 Task: Look for space in Bou Tlelis, Algeria from 5th June, 2023 to 16th June, 2023 for 2 adults in price range Rs.7000 to Rs.15000. Place can be entire place with 1  bedroom having 1 bed and 1 bathroom. Property type can be house, flat, hotel. Booking option can be shelf check-in. Required host language is .
Action: Mouse moved to (397, 70)
Screenshot: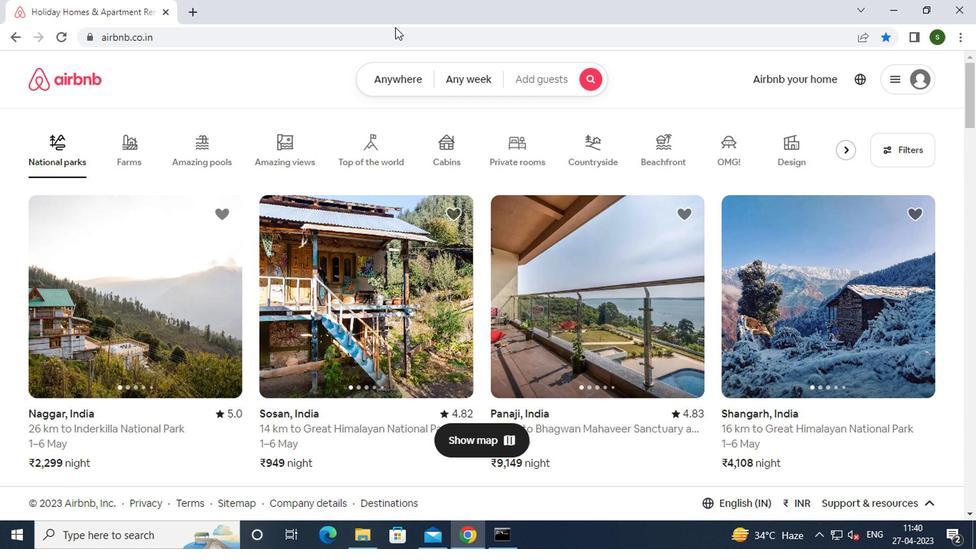 
Action: Mouse pressed left at (397, 70)
Screenshot: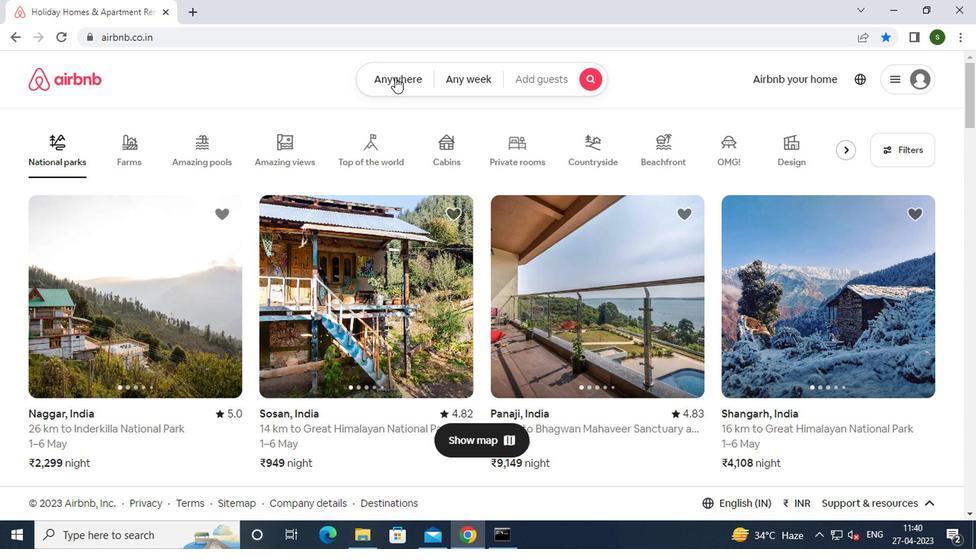 
Action: Mouse moved to (361, 122)
Screenshot: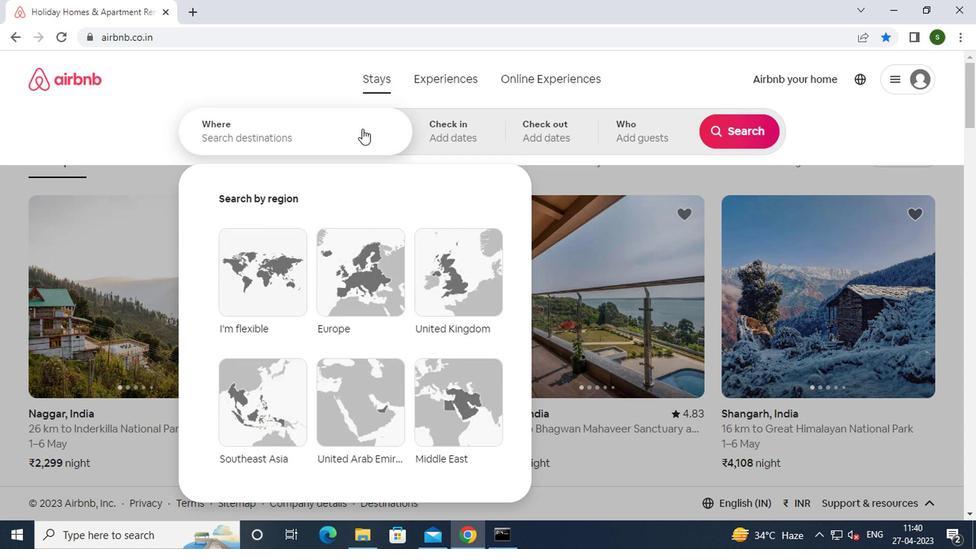 
Action: Mouse pressed left at (361, 122)
Screenshot: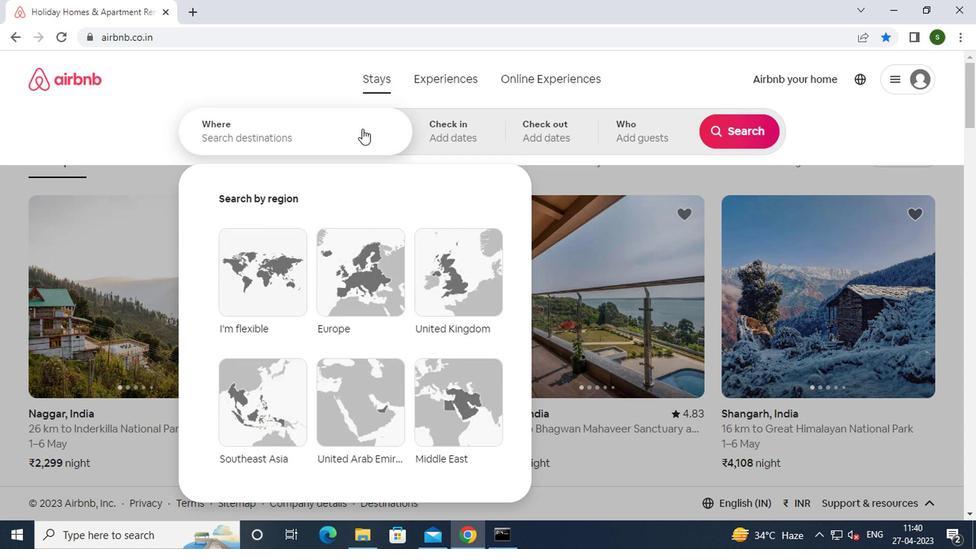 
Action: Key pressed <Key.caps_lock>b<Key.caps_lock>ou<Key.space><Key.caps_lock>t<Key.caps_lock>lelis,<Key.space><Key.caps_lock>a<Key.caps_lock>lgeria<Key.enter>
Screenshot: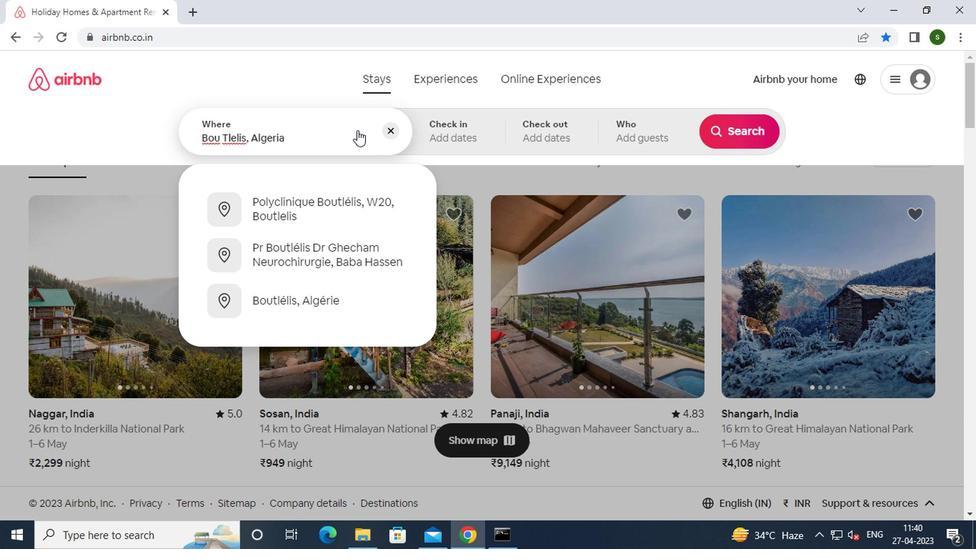 
Action: Mouse moved to (721, 242)
Screenshot: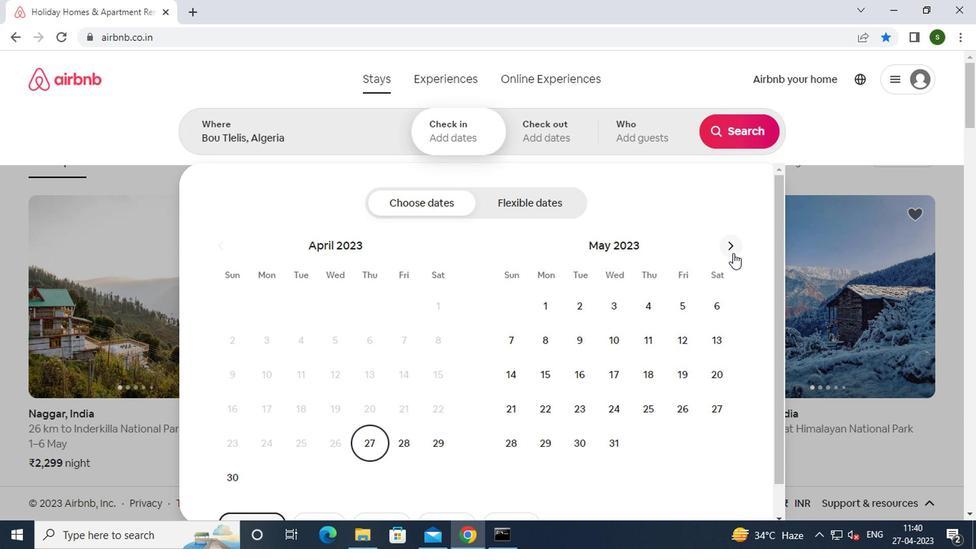 
Action: Mouse pressed left at (721, 242)
Screenshot: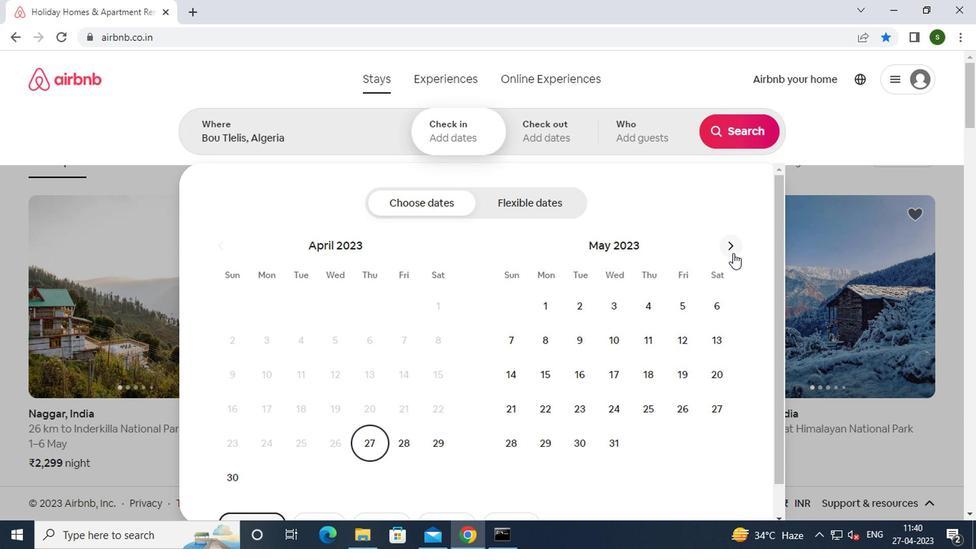 
Action: Mouse moved to (549, 336)
Screenshot: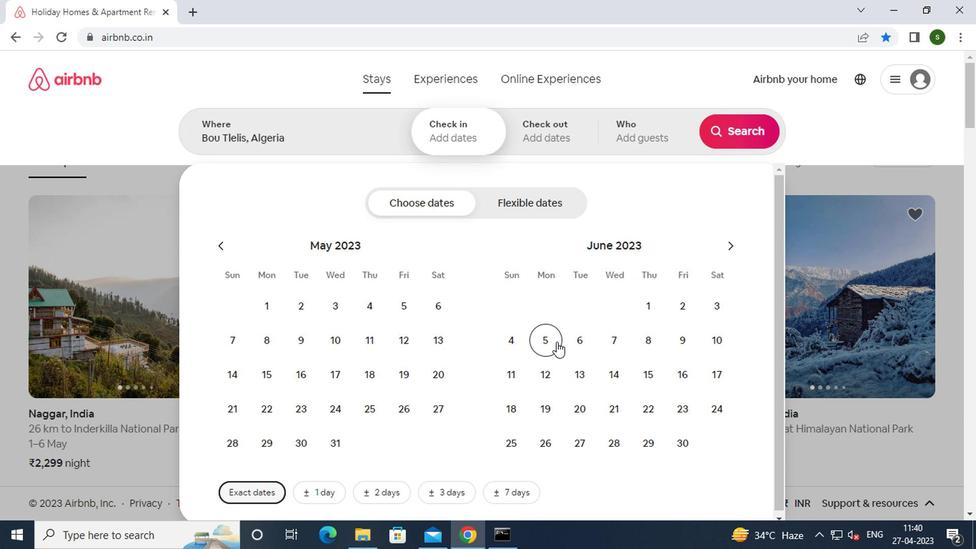 
Action: Mouse pressed left at (549, 336)
Screenshot: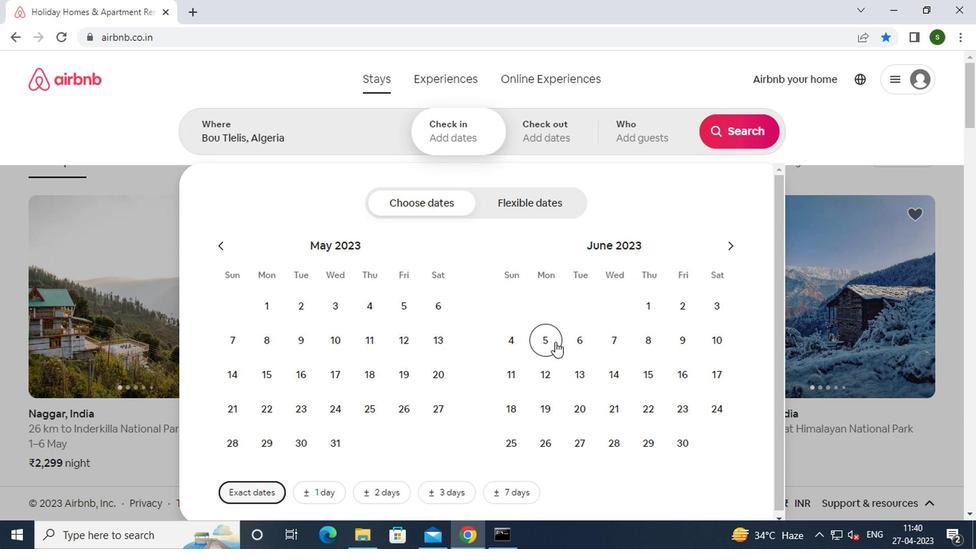 
Action: Mouse moved to (664, 364)
Screenshot: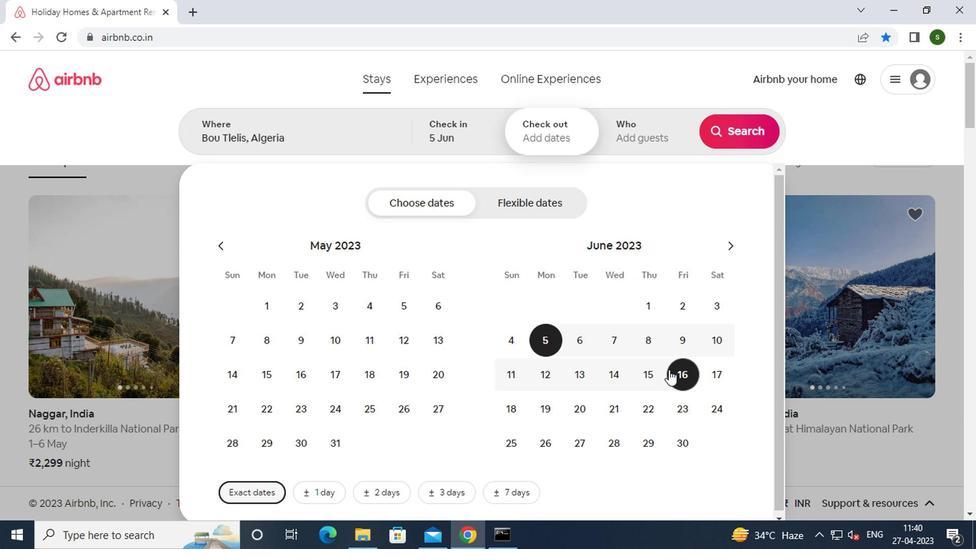 
Action: Mouse pressed left at (664, 364)
Screenshot: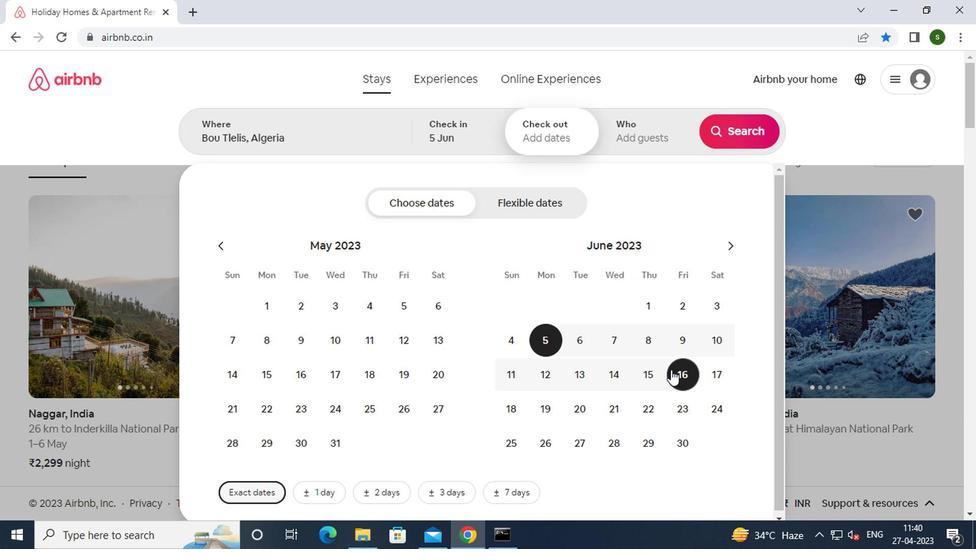 
Action: Mouse moved to (631, 111)
Screenshot: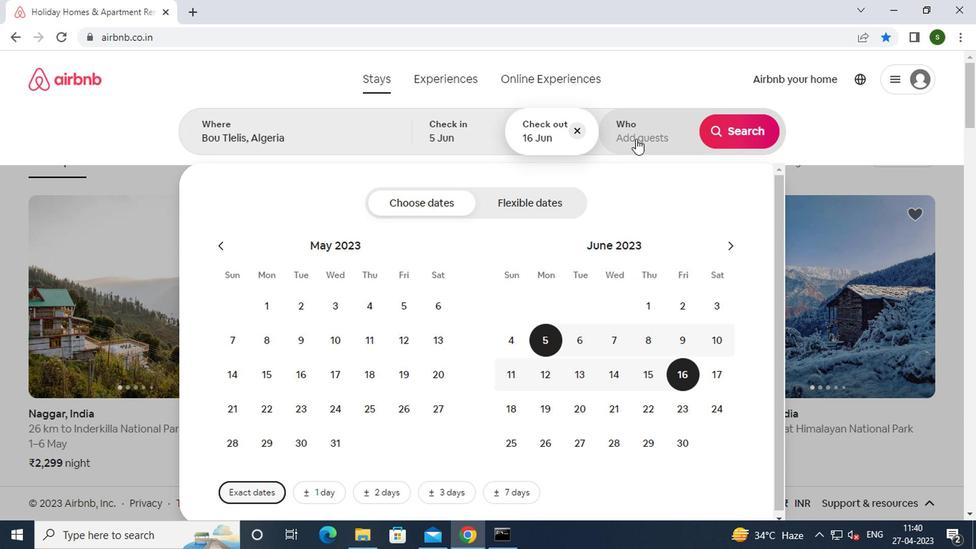
Action: Mouse pressed left at (631, 111)
Screenshot: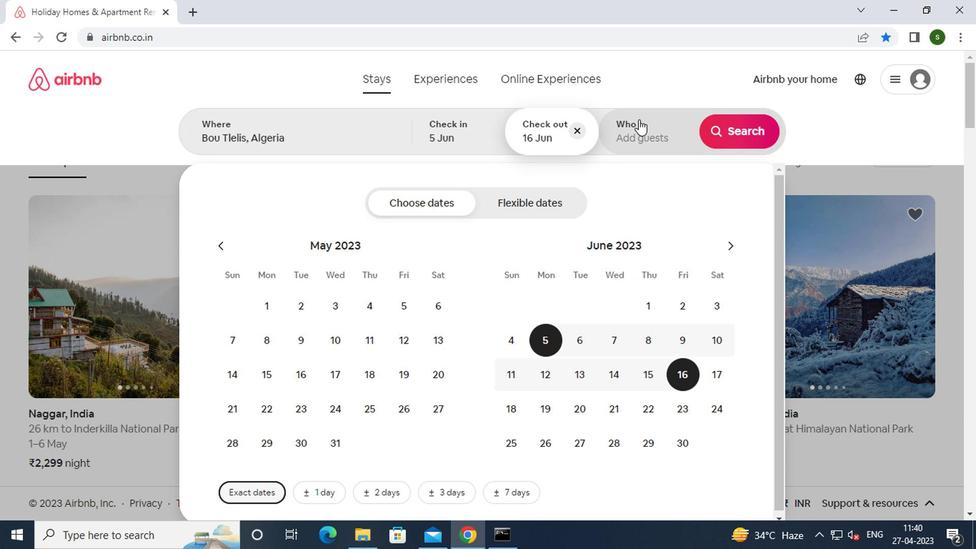
Action: Mouse moved to (729, 200)
Screenshot: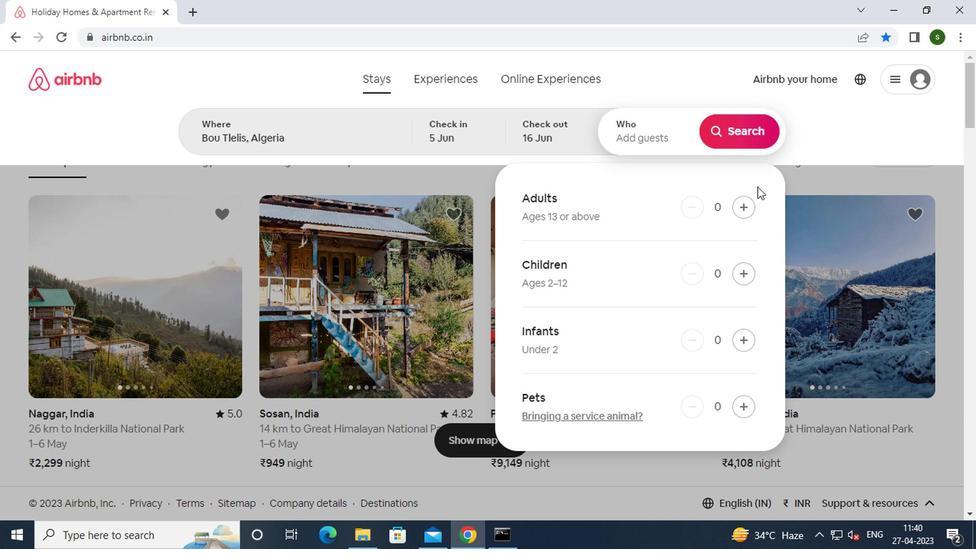 
Action: Mouse pressed left at (729, 200)
Screenshot: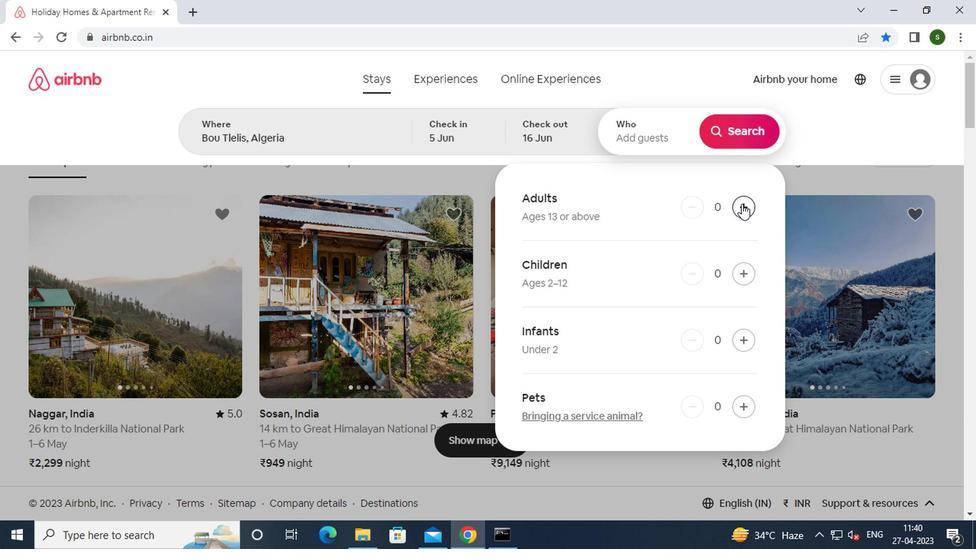 
Action: Mouse pressed left at (729, 200)
Screenshot: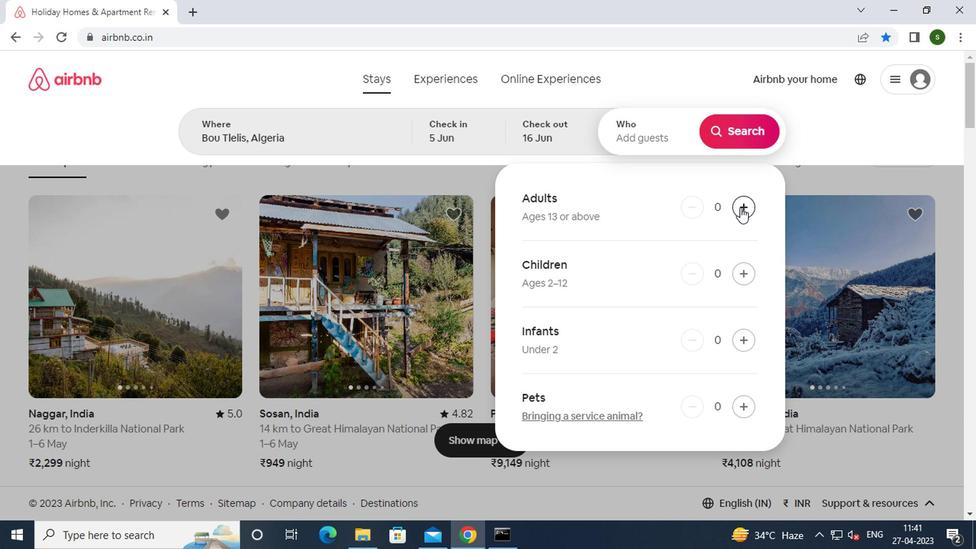
Action: Mouse moved to (721, 135)
Screenshot: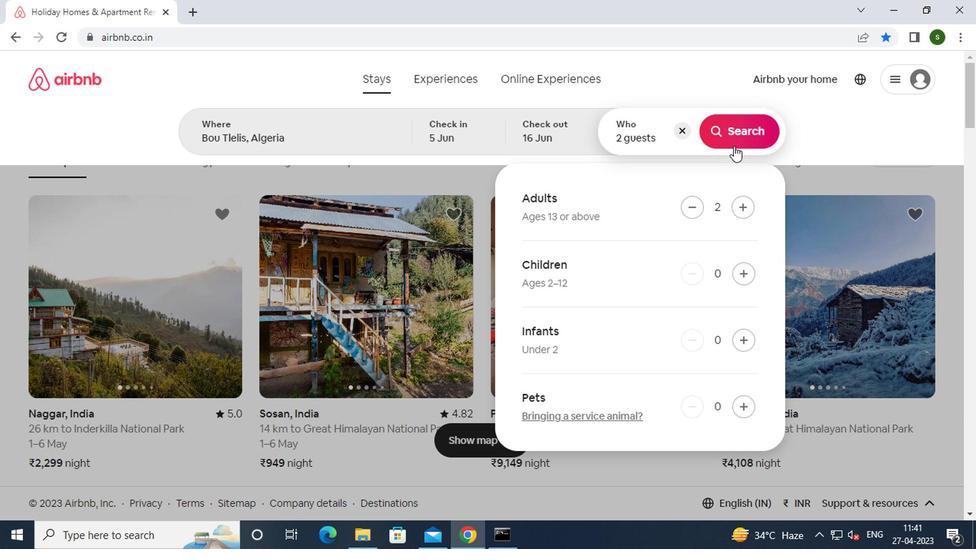 
Action: Mouse pressed left at (721, 135)
Screenshot: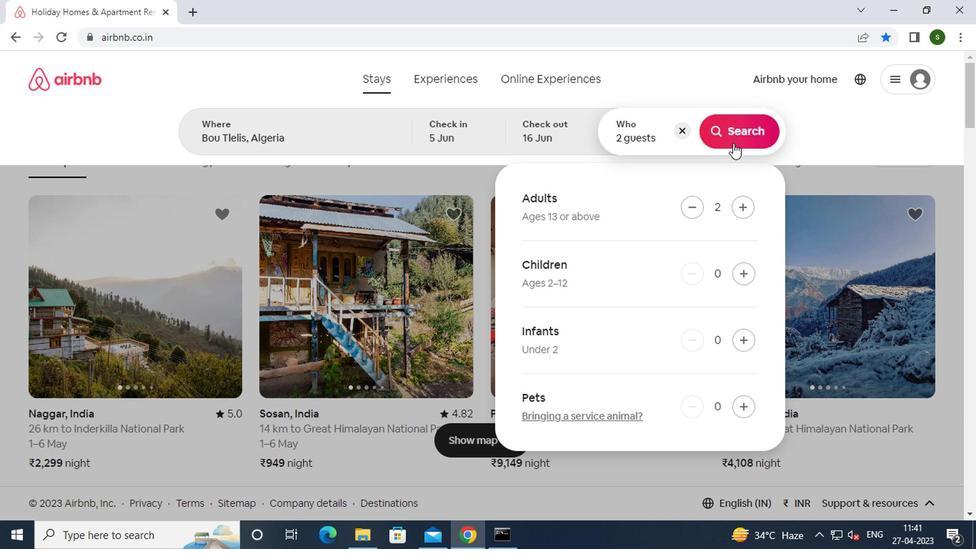 
Action: Mouse moved to (910, 128)
Screenshot: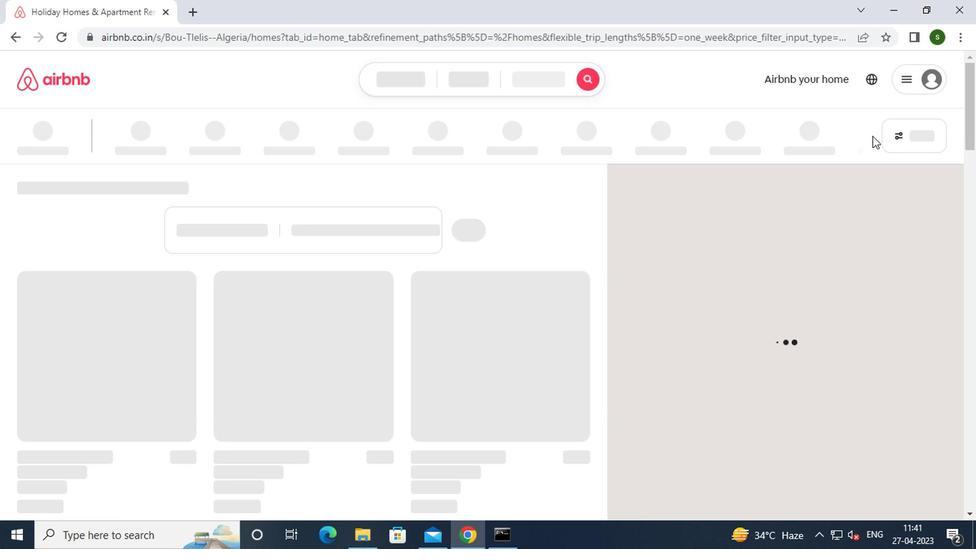 
Action: Mouse pressed left at (910, 128)
Screenshot: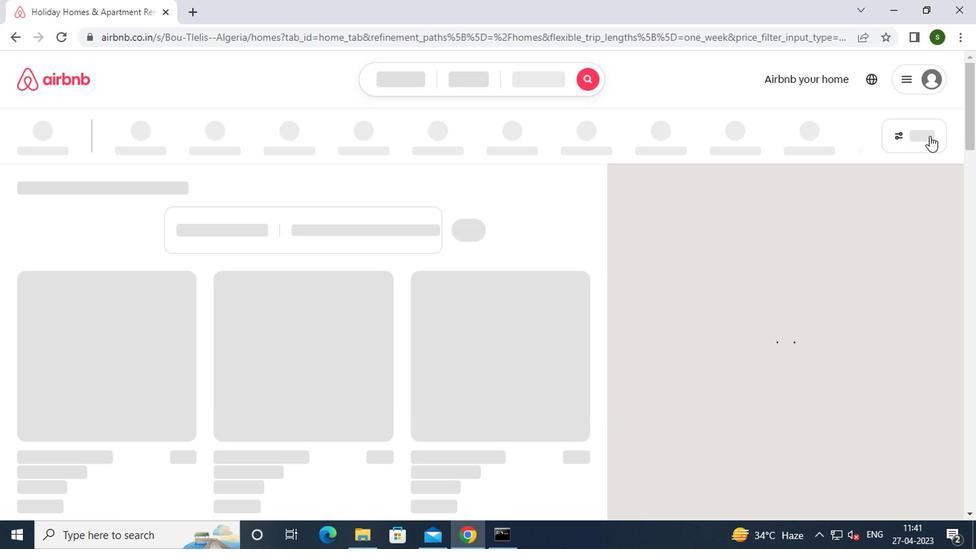
Action: Mouse moved to (896, 131)
Screenshot: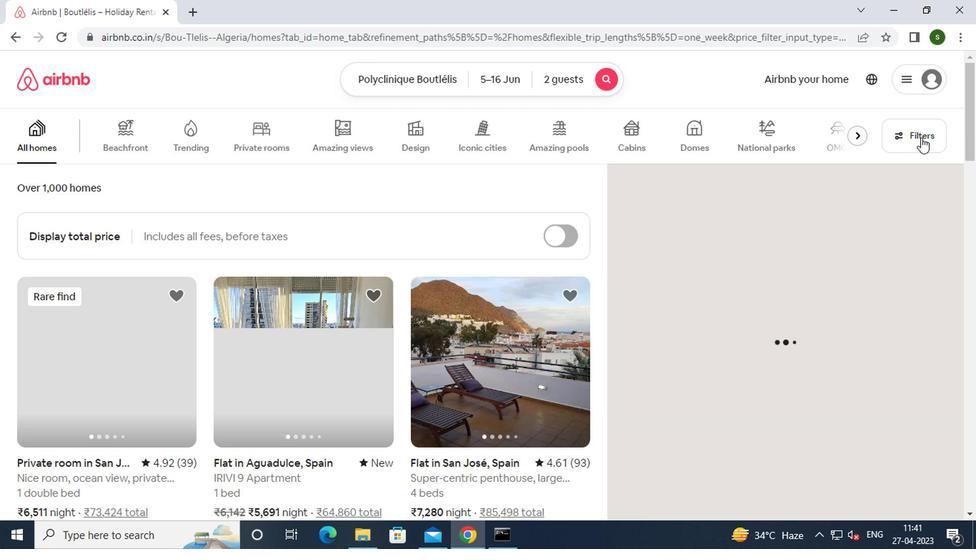 
Action: Mouse pressed left at (896, 131)
Screenshot: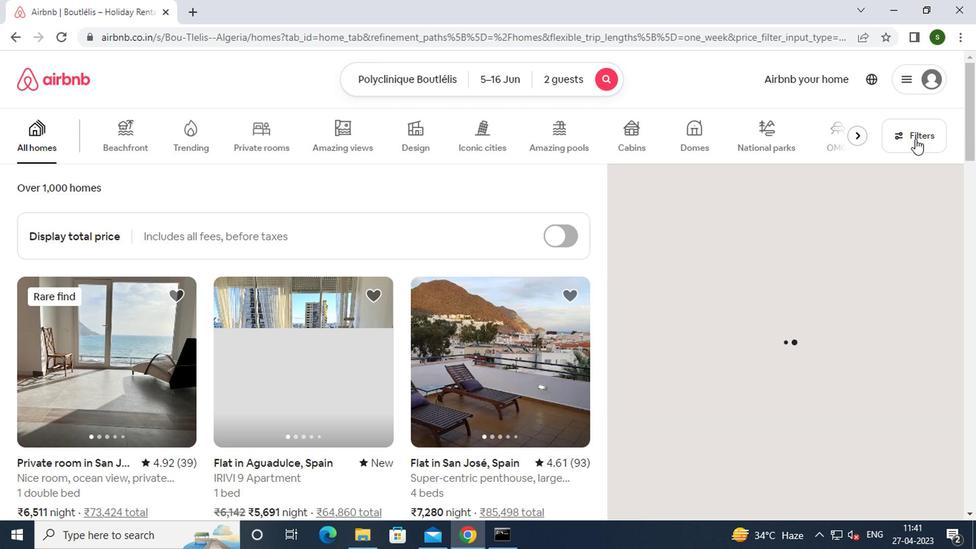 
Action: Mouse moved to (391, 312)
Screenshot: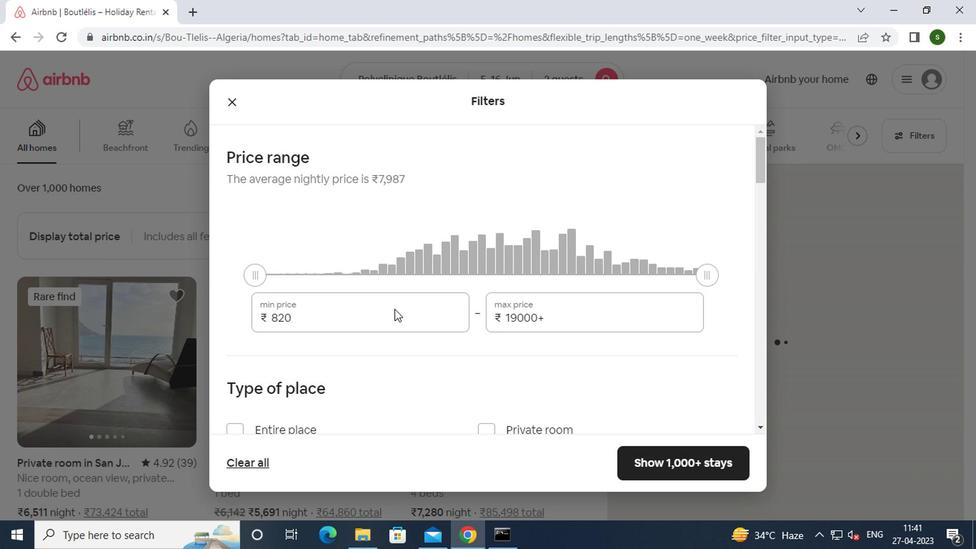 
Action: Mouse pressed left at (391, 312)
Screenshot: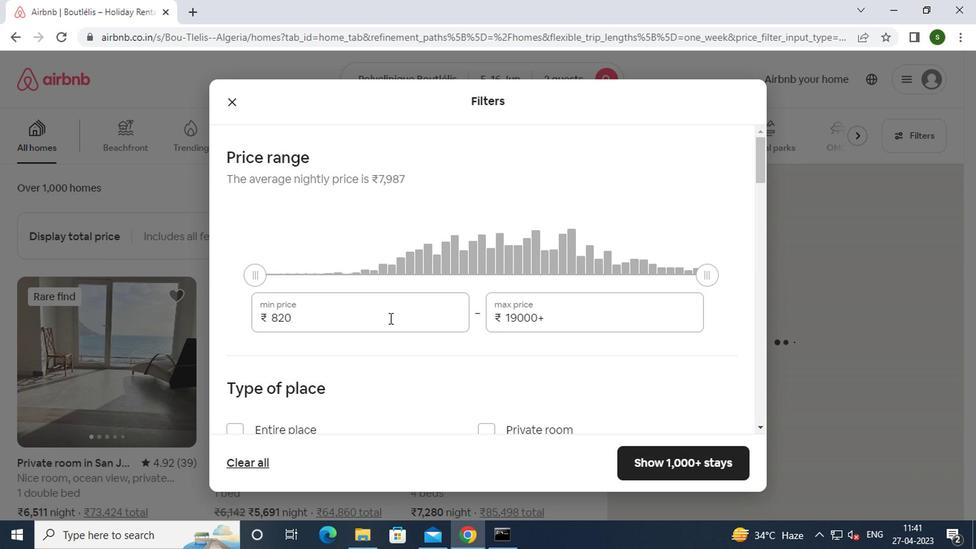 
Action: Key pressed <Key.backspace><Key.backspace><Key.backspace><Key.backspace><Key.backspace><Key.backspace><Key.backspace><Key.backspace><Key.backspace>7000
Screenshot: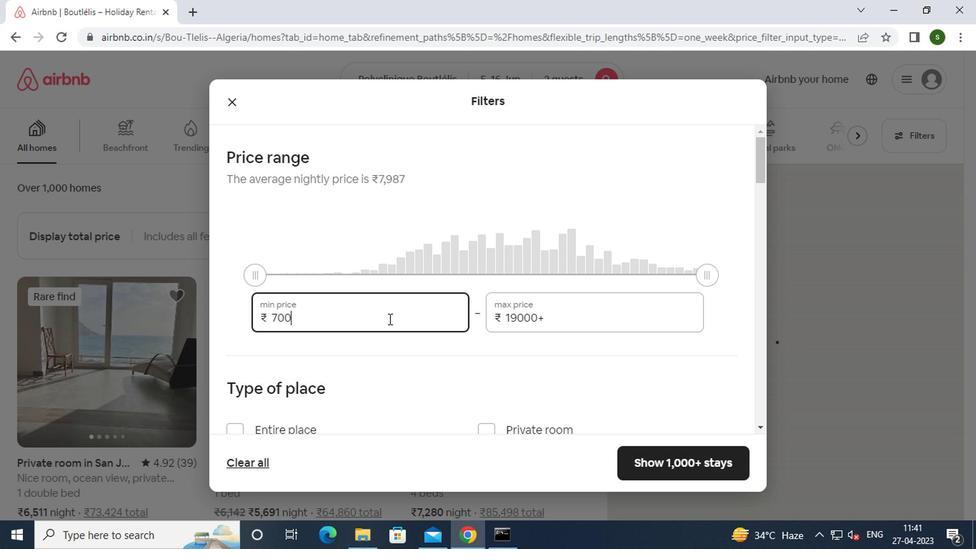 
Action: Mouse moved to (562, 314)
Screenshot: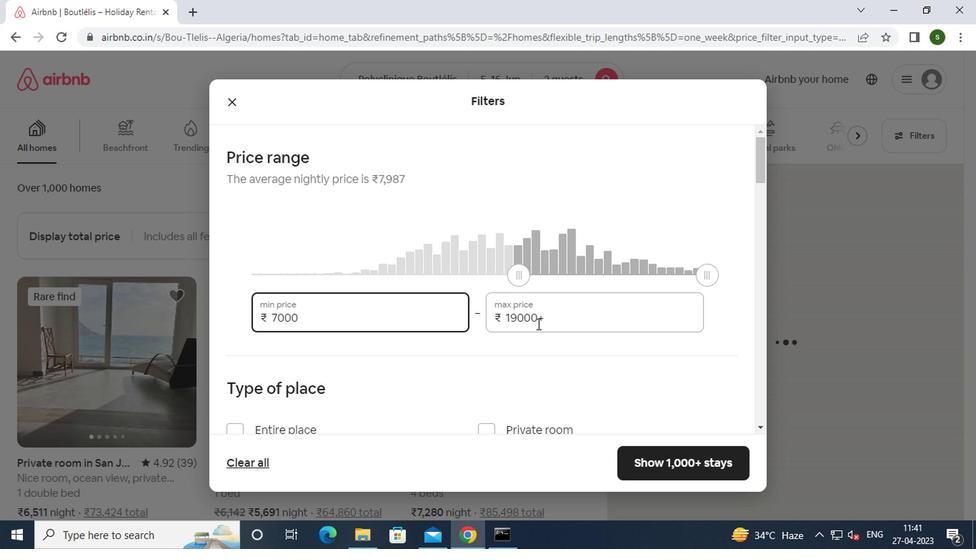 
Action: Mouse pressed left at (562, 314)
Screenshot: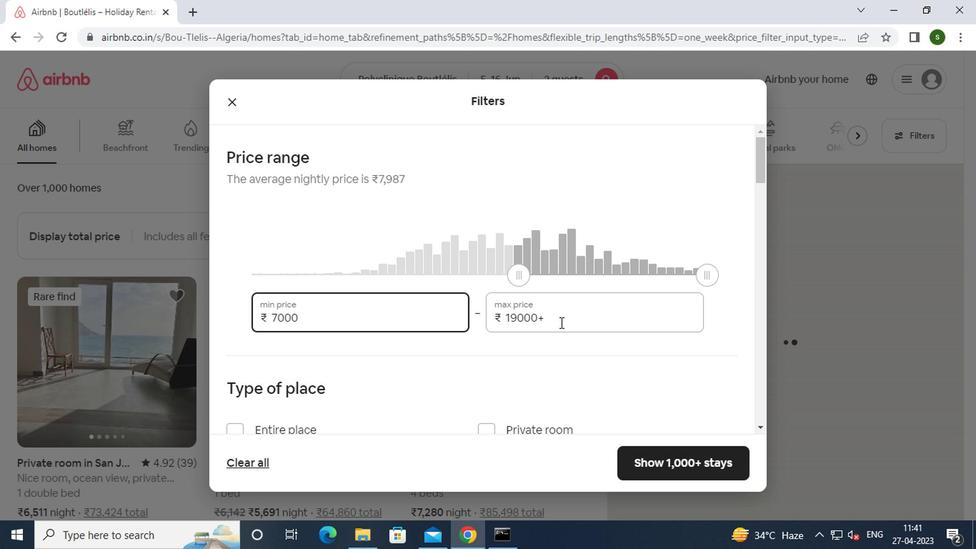 
Action: Key pressed <Key.backspace><Key.backspace><Key.backspace><Key.backspace><Key.backspace><Key.backspace><Key.backspace><Key.backspace><Key.backspace><Key.backspace><Key.backspace><Key.backspace>15000
Screenshot: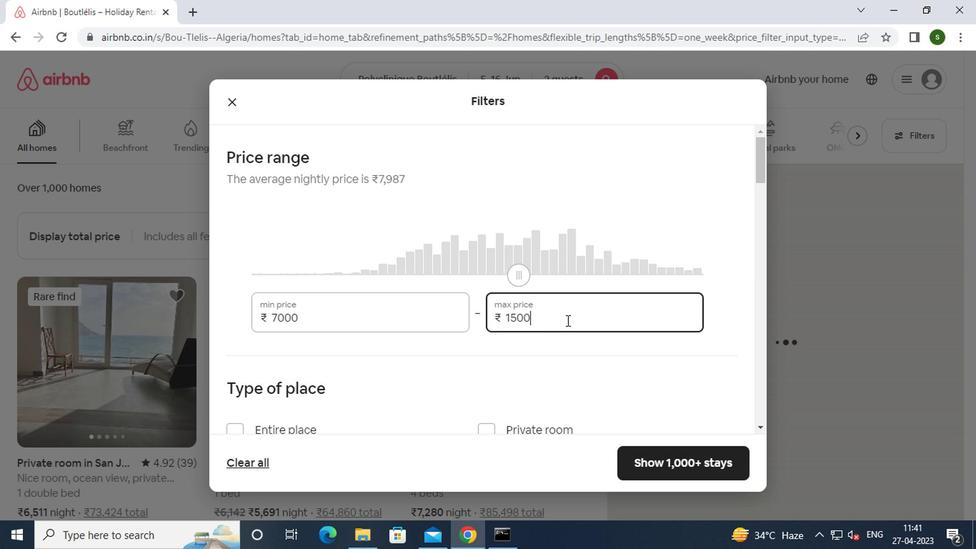 
Action: Mouse moved to (530, 298)
Screenshot: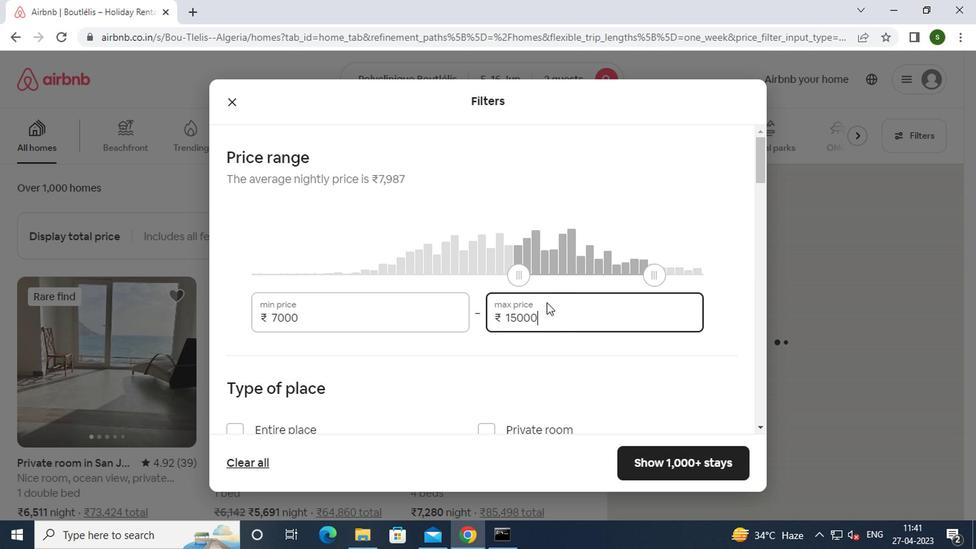 
Action: Mouse scrolled (530, 298) with delta (0, 0)
Screenshot: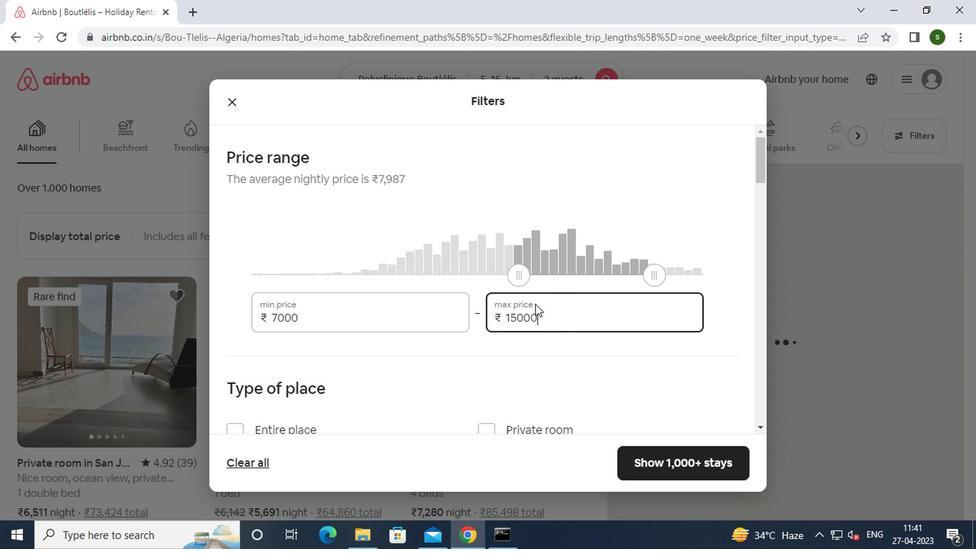 
Action: Mouse scrolled (530, 298) with delta (0, 0)
Screenshot: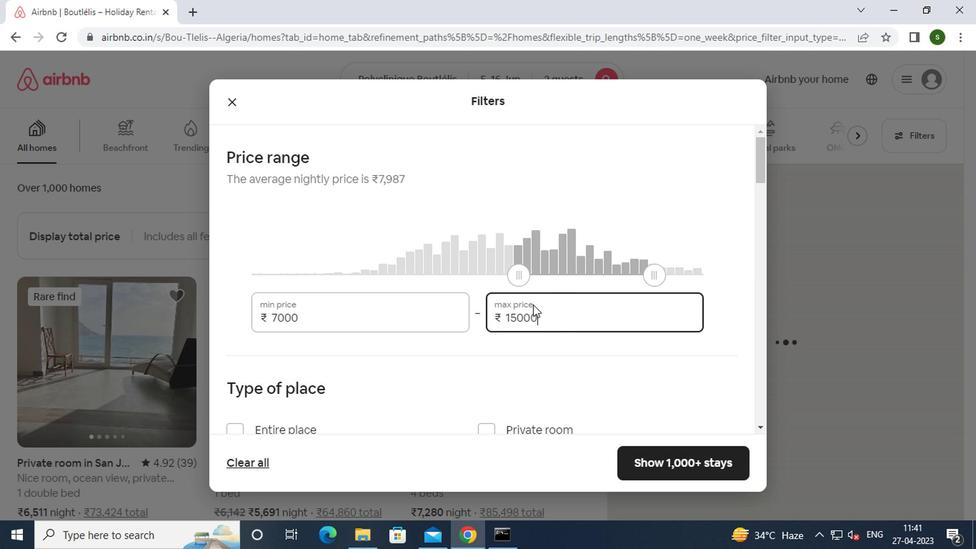 
Action: Mouse moved to (308, 295)
Screenshot: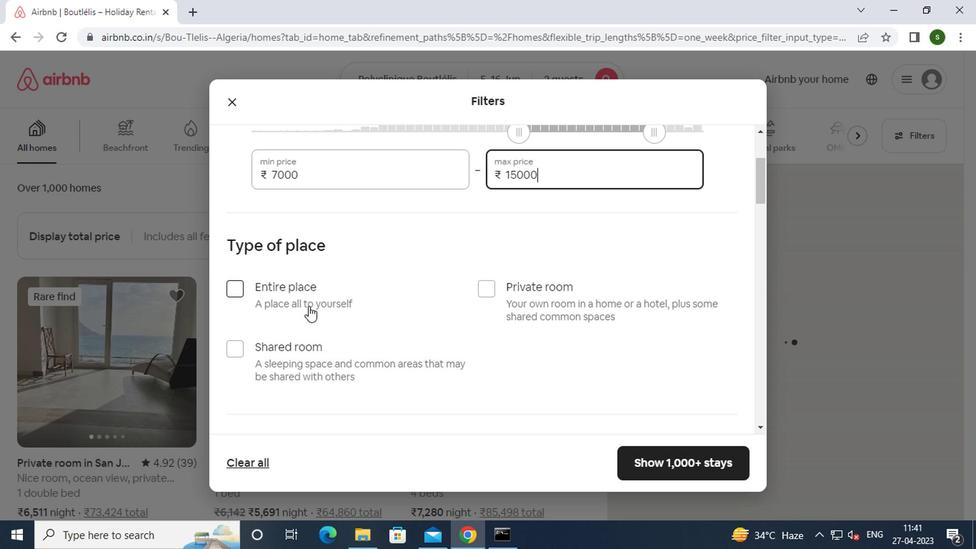 
Action: Mouse pressed left at (308, 295)
Screenshot: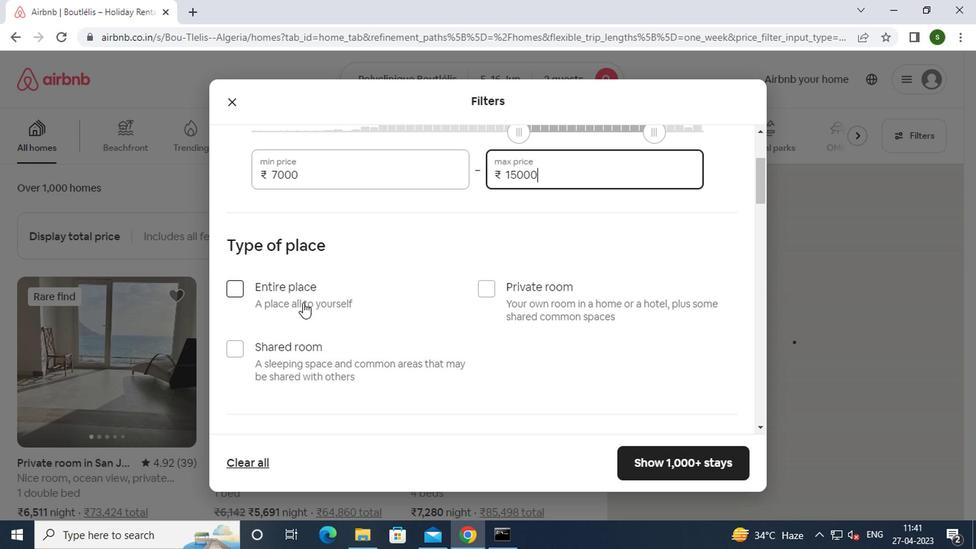 
Action: Mouse moved to (373, 276)
Screenshot: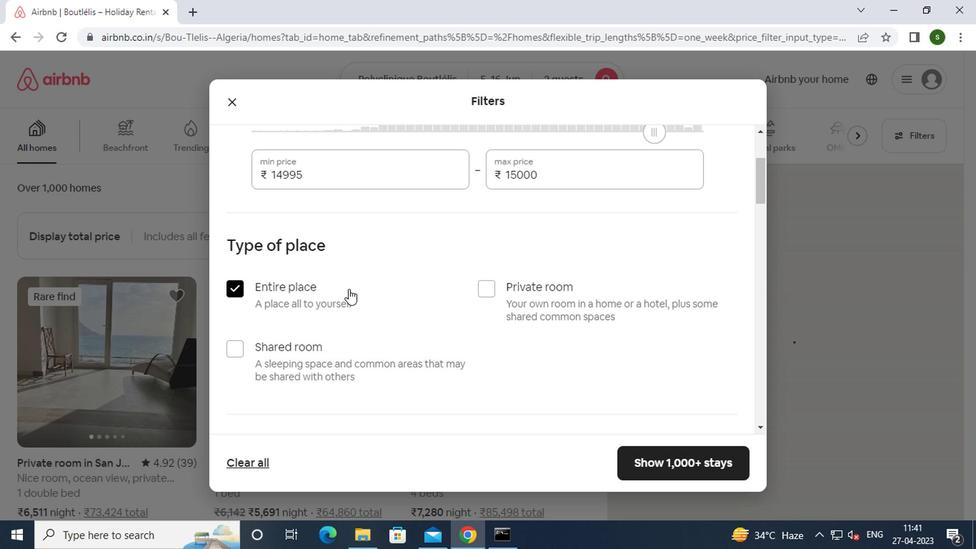 
Action: Mouse scrolled (373, 275) with delta (0, 0)
Screenshot: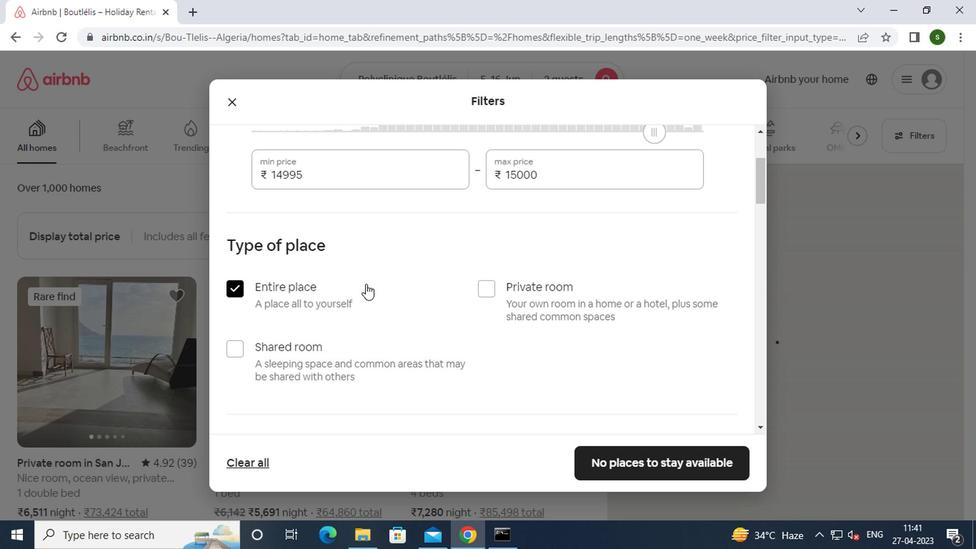 
Action: Mouse scrolled (373, 275) with delta (0, 0)
Screenshot: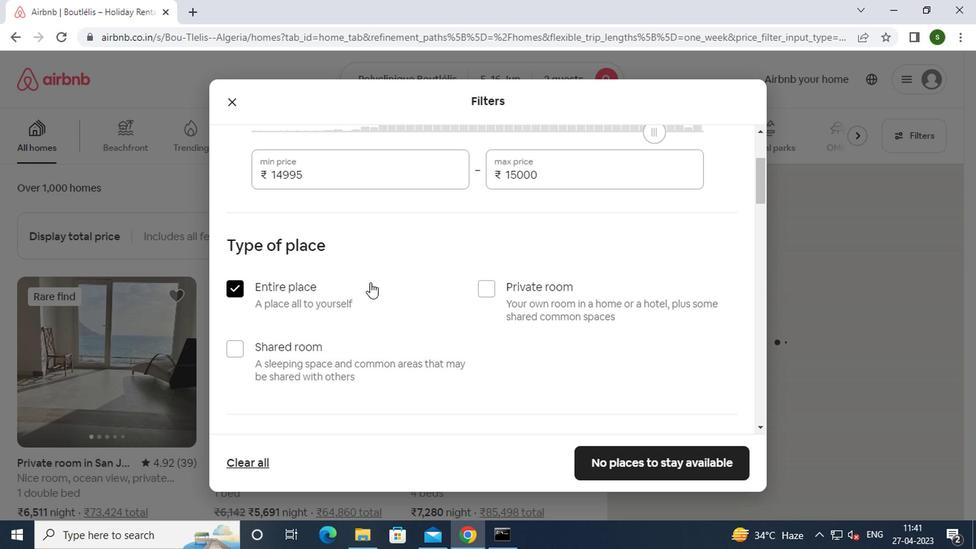
Action: Mouse scrolled (373, 275) with delta (0, 0)
Screenshot: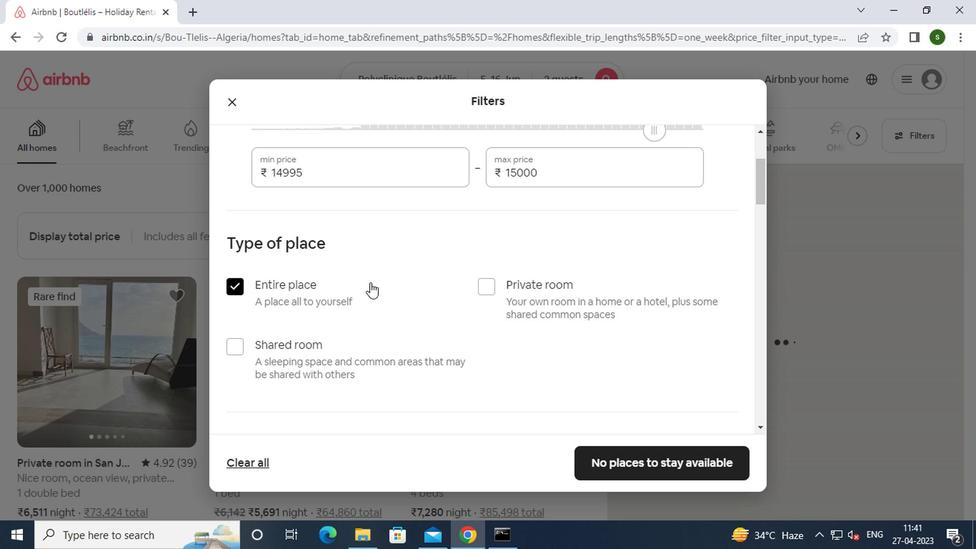 
Action: Mouse scrolled (373, 275) with delta (0, 0)
Screenshot: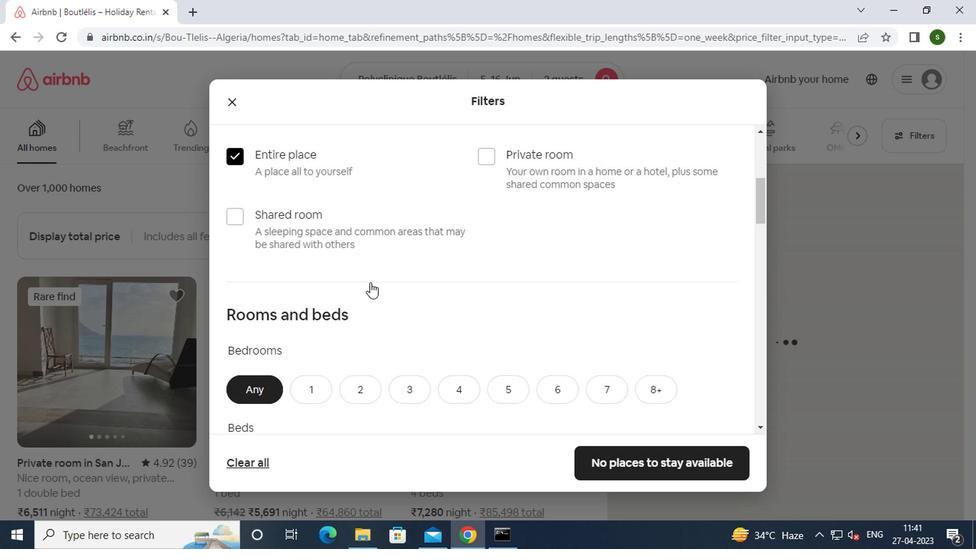 
Action: Mouse moved to (331, 227)
Screenshot: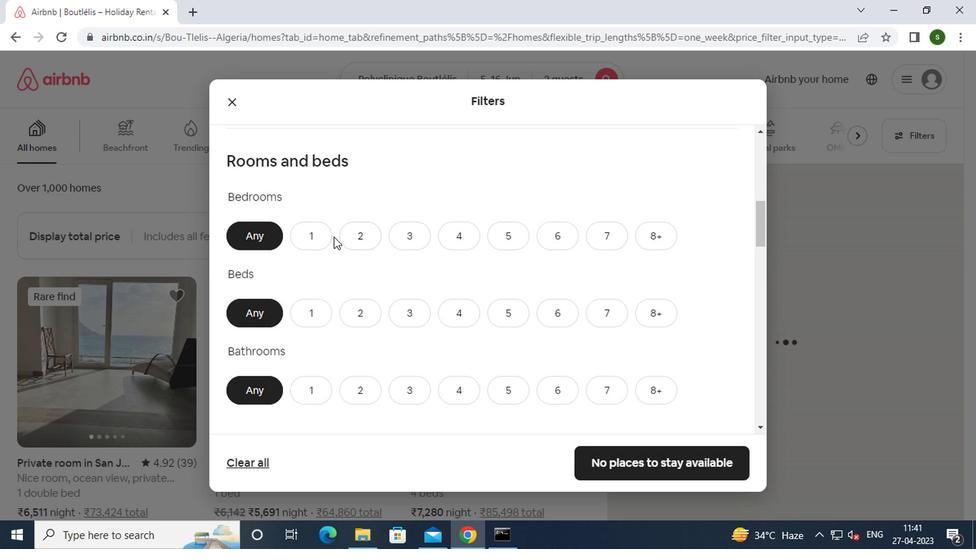 
Action: Mouse pressed left at (331, 227)
Screenshot: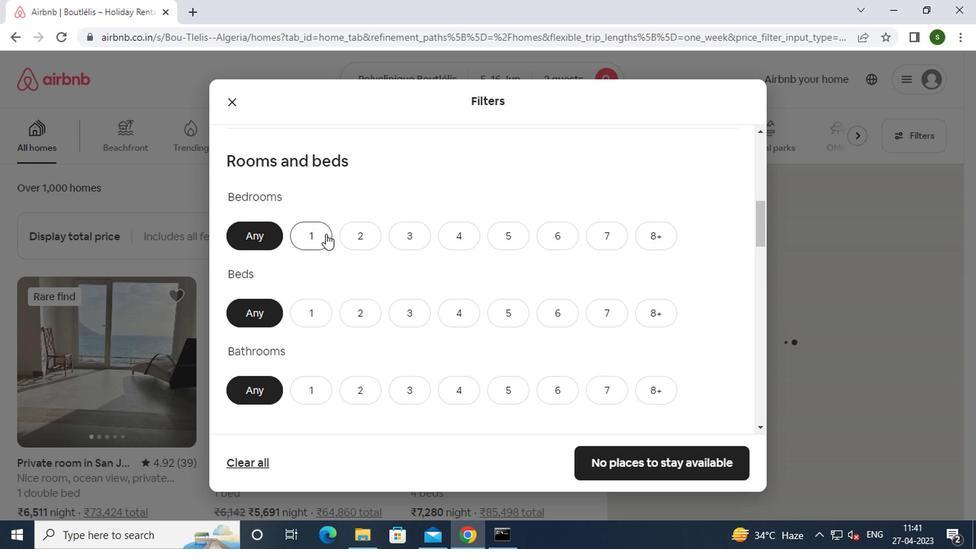 
Action: Mouse moved to (320, 305)
Screenshot: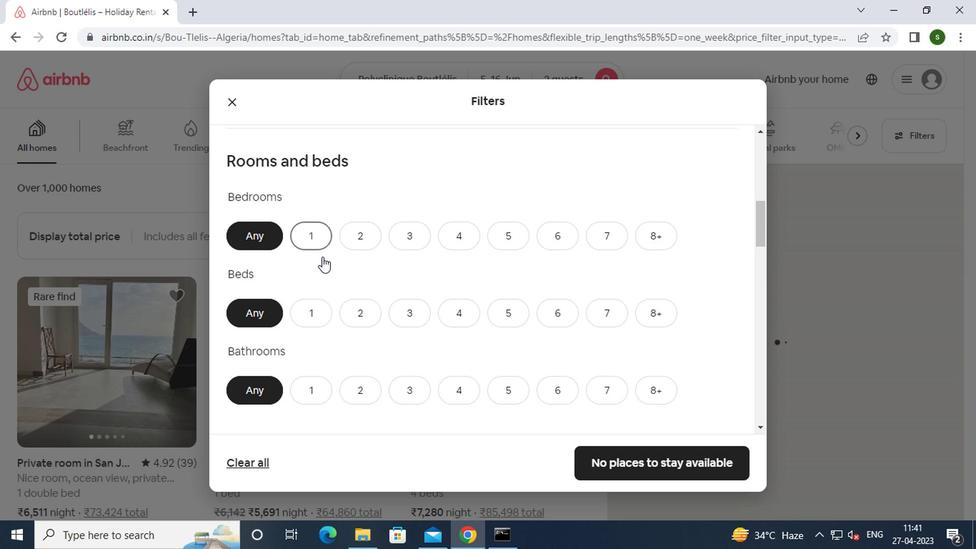 
Action: Mouse pressed left at (320, 305)
Screenshot: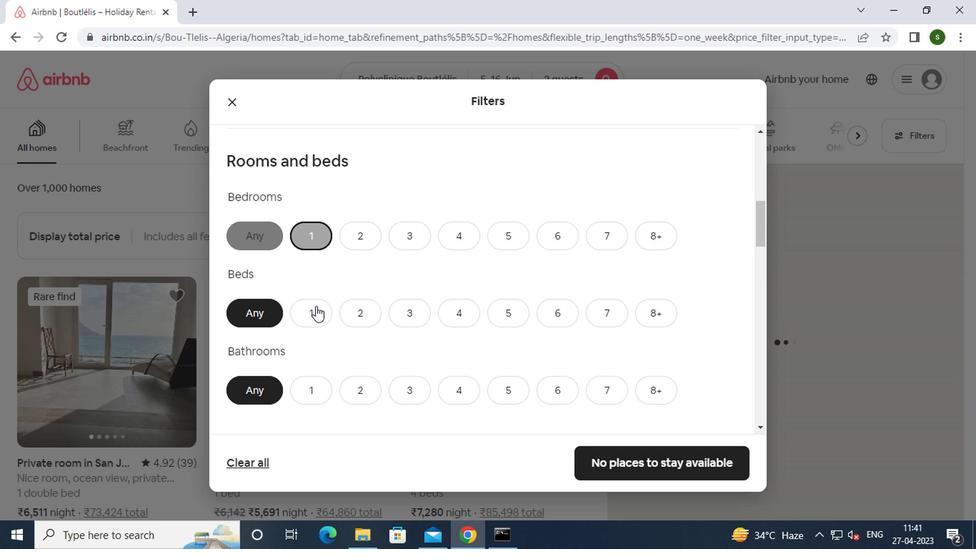 
Action: Mouse moved to (328, 388)
Screenshot: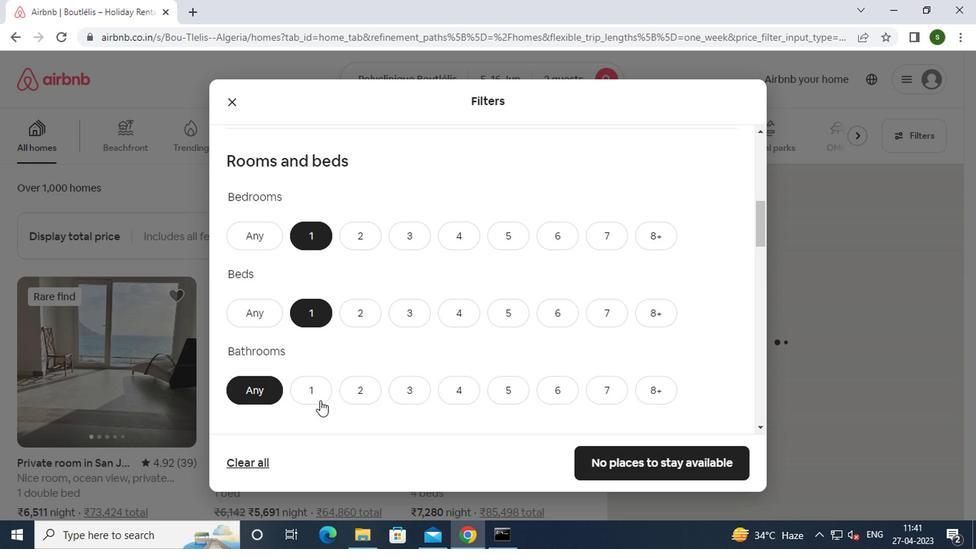 
Action: Mouse pressed left at (328, 388)
Screenshot: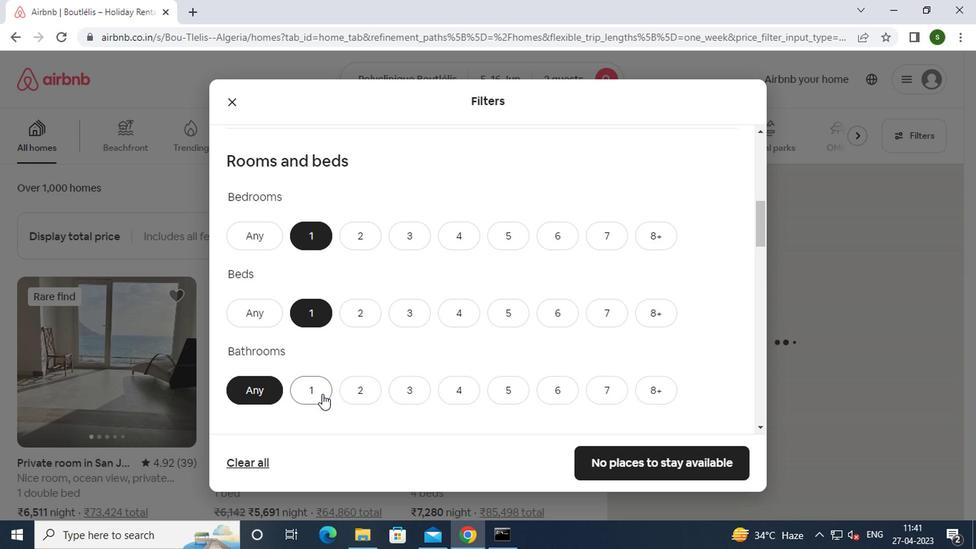 
Action: Mouse moved to (376, 326)
Screenshot: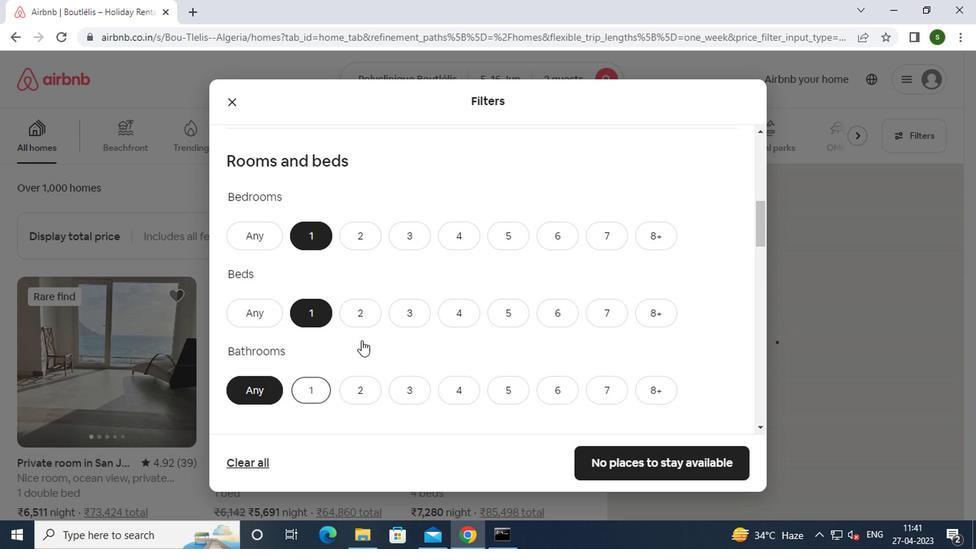 
Action: Mouse scrolled (376, 325) with delta (0, -1)
Screenshot: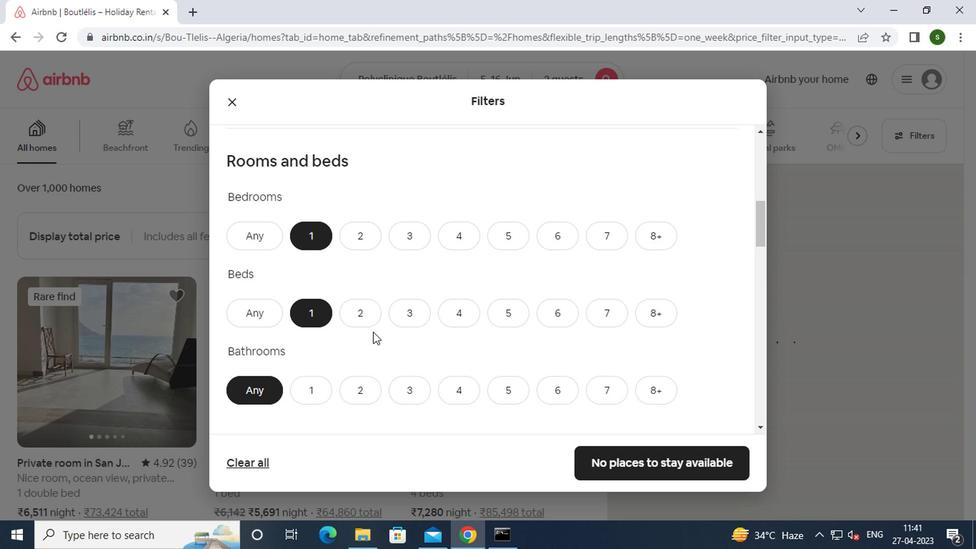 
Action: Mouse scrolled (376, 325) with delta (0, -1)
Screenshot: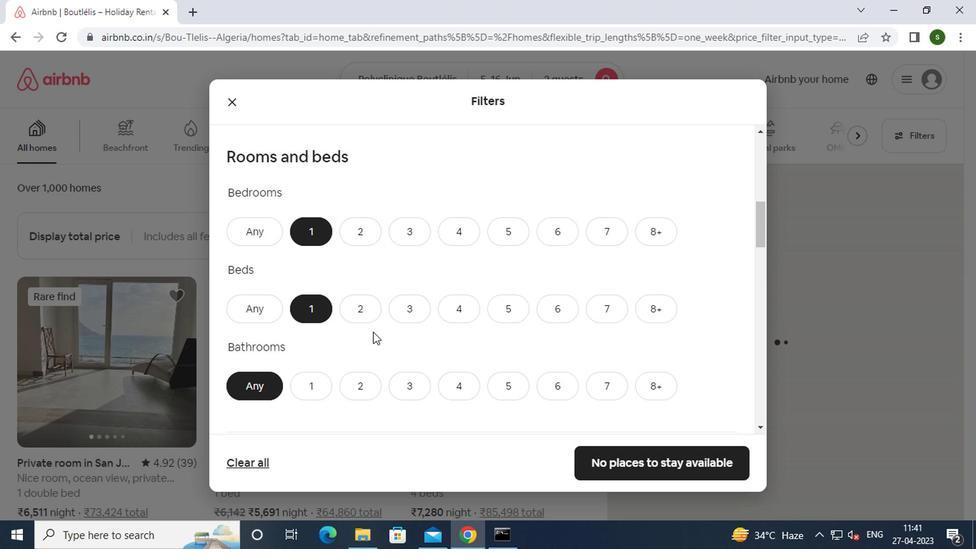 
Action: Mouse scrolled (376, 325) with delta (0, -1)
Screenshot: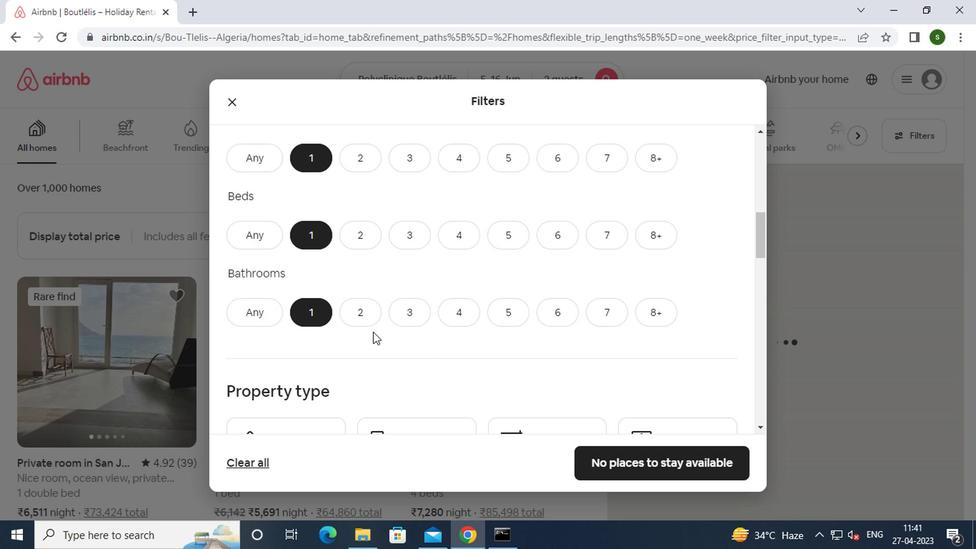 
Action: Mouse moved to (309, 343)
Screenshot: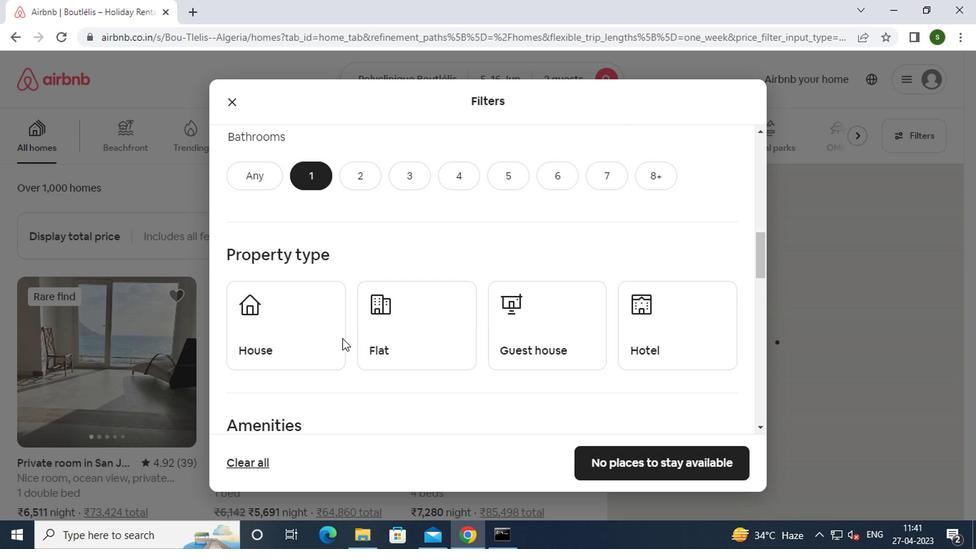 
Action: Mouse pressed left at (309, 343)
Screenshot: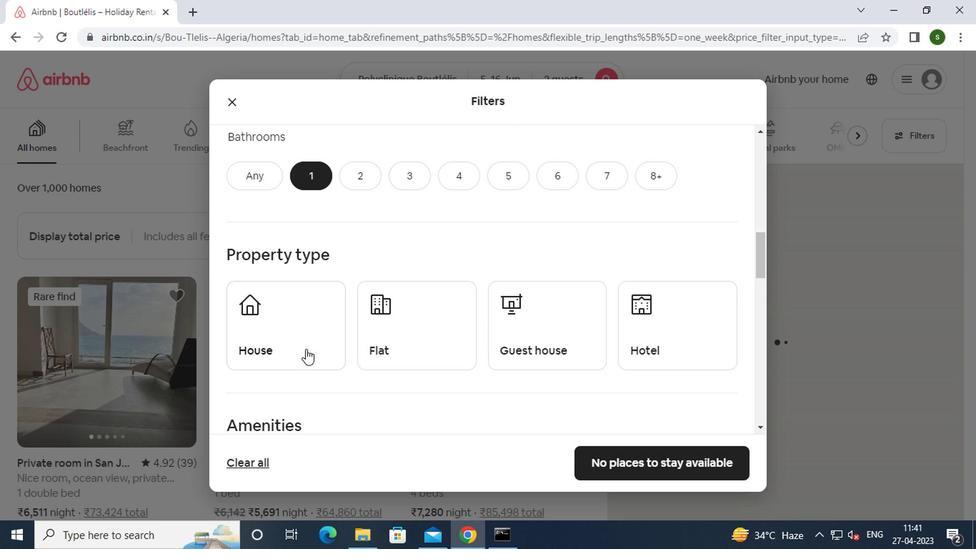 
Action: Mouse moved to (388, 321)
Screenshot: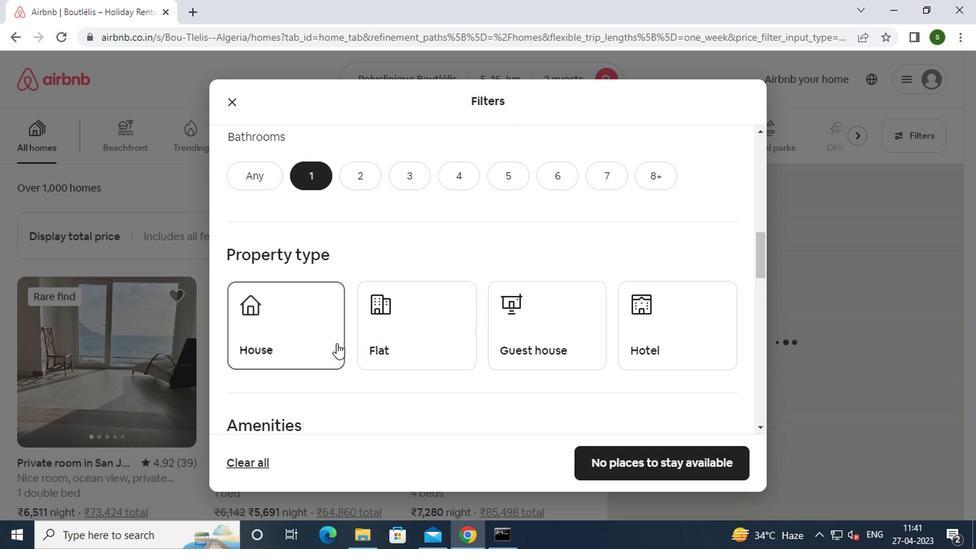 
Action: Mouse pressed left at (388, 321)
Screenshot: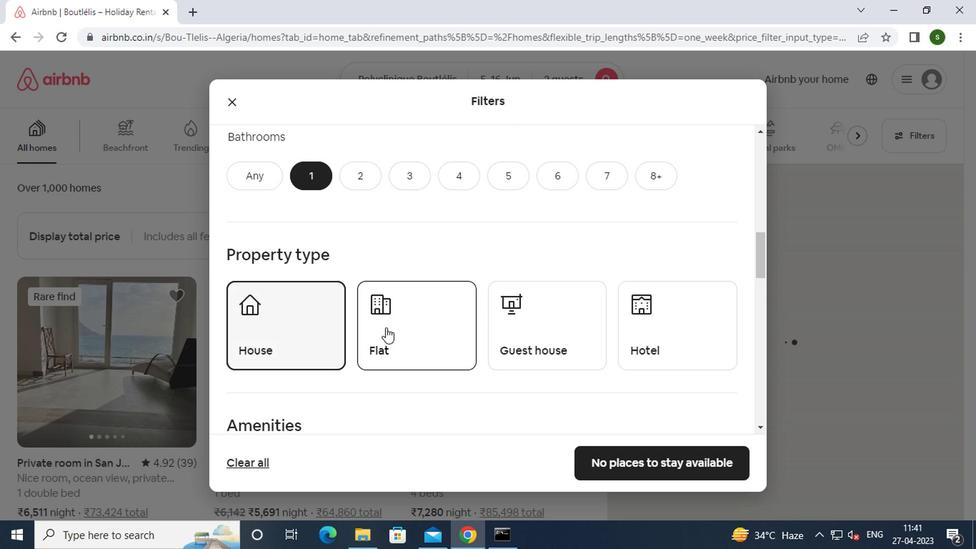 
Action: Mouse moved to (656, 304)
Screenshot: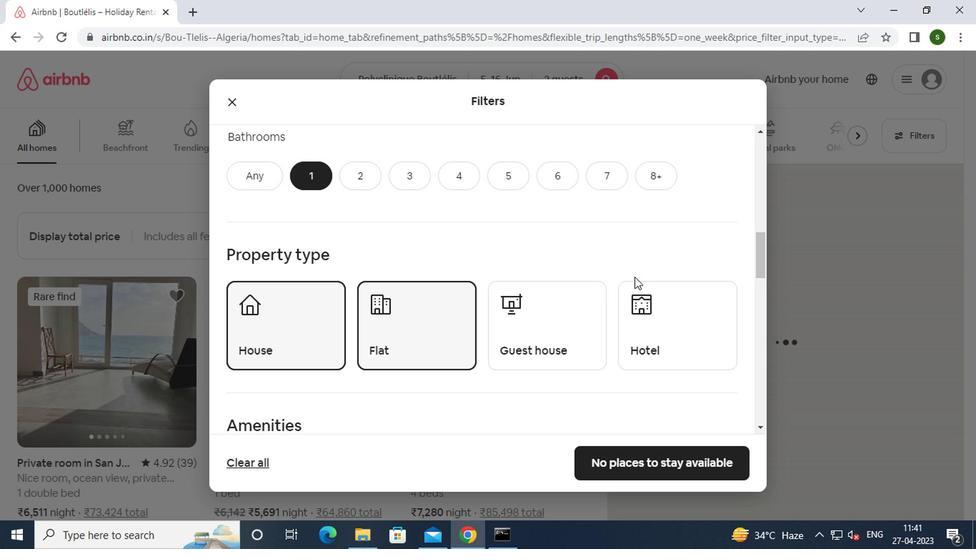 
Action: Mouse pressed left at (656, 304)
Screenshot: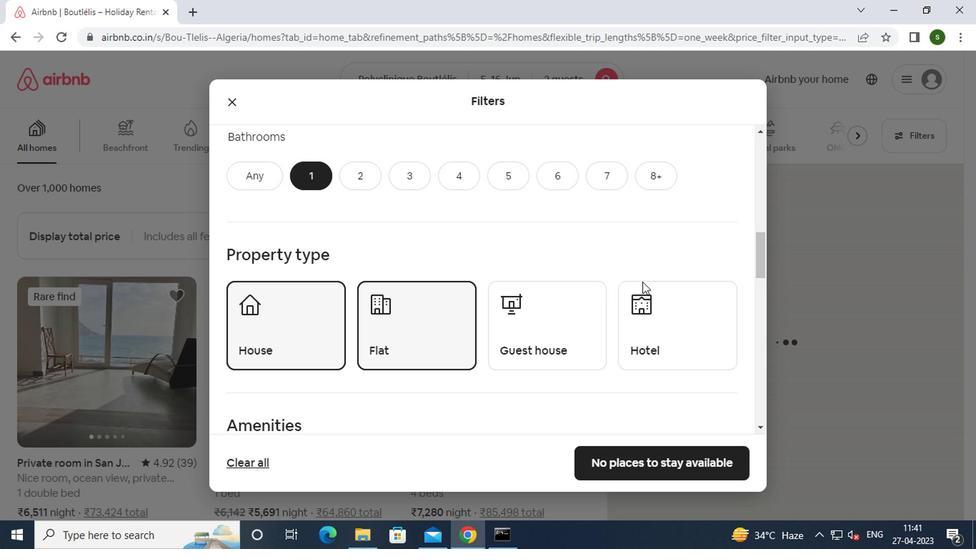 
Action: Mouse moved to (650, 300)
Screenshot: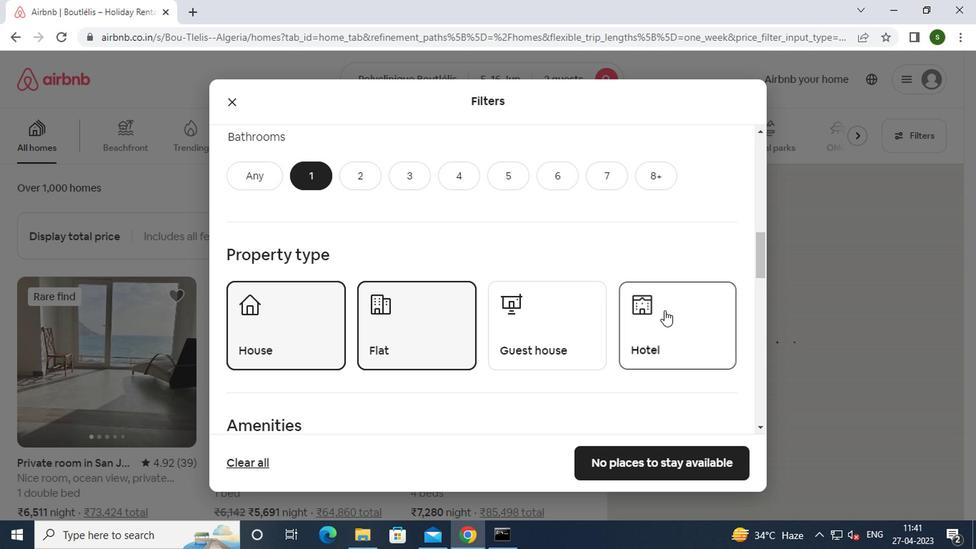 
Action: Mouse scrolled (650, 299) with delta (0, -1)
Screenshot: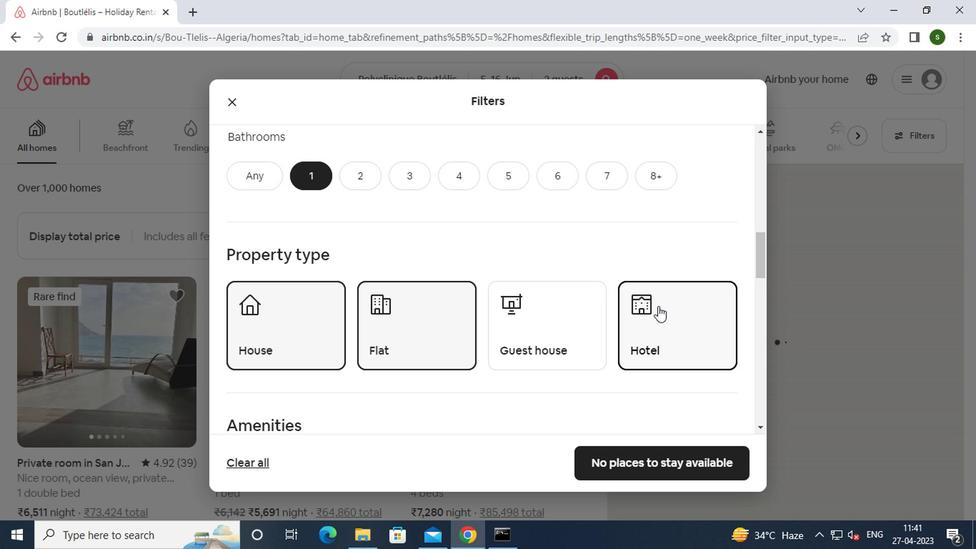 
Action: Mouse scrolled (650, 299) with delta (0, -1)
Screenshot: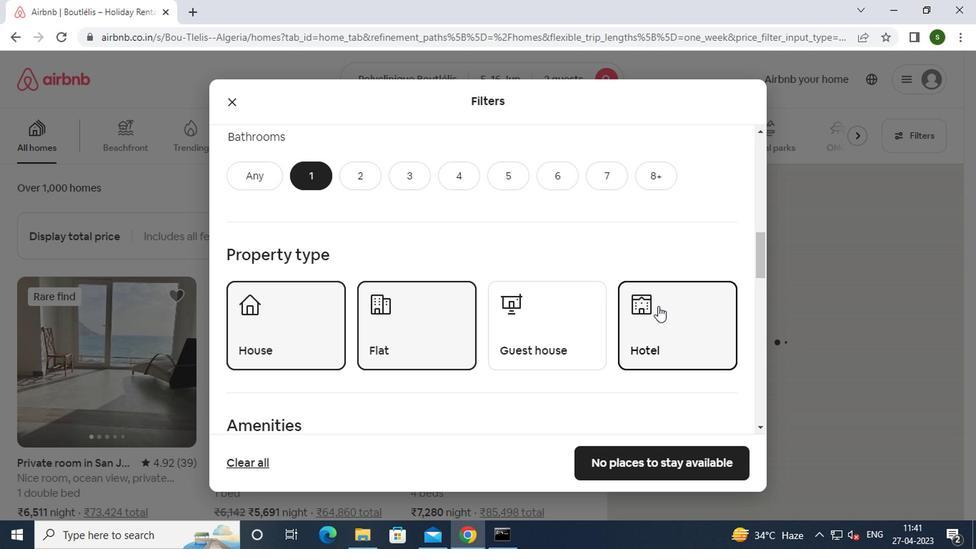 
Action: Mouse scrolled (650, 299) with delta (0, -1)
Screenshot: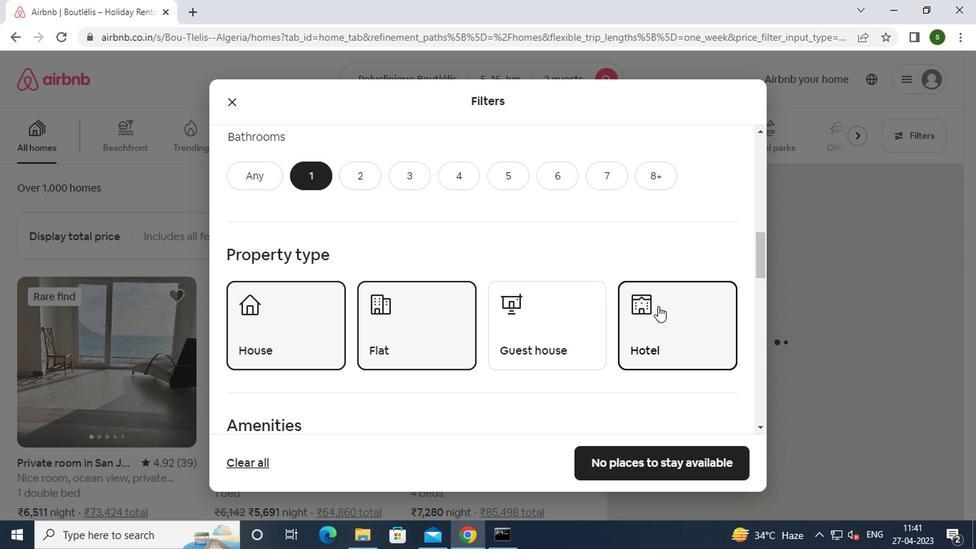 
Action: Mouse scrolled (650, 299) with delta (0, -1)
Screenshot: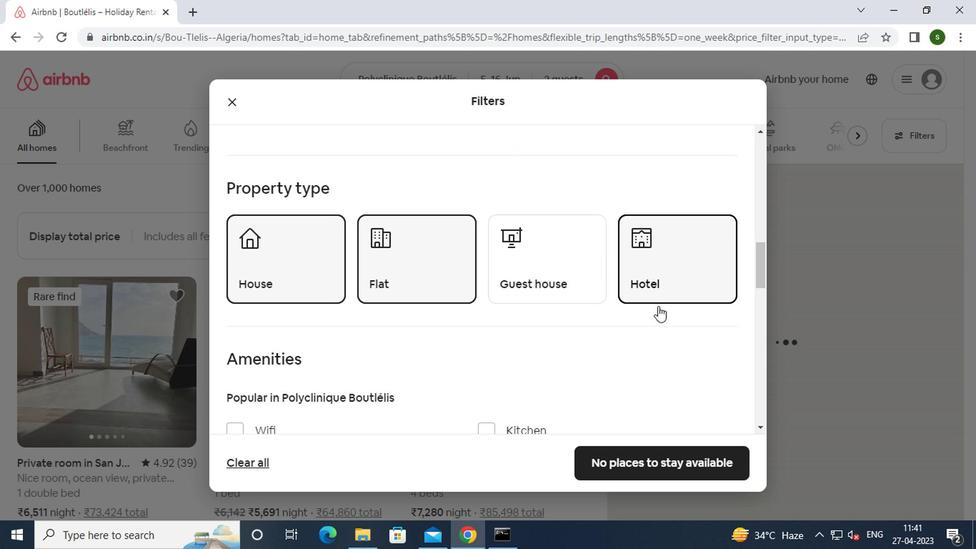
Action: Mouse scrolled (650, 299) with delta (0, -1)
Screenshot: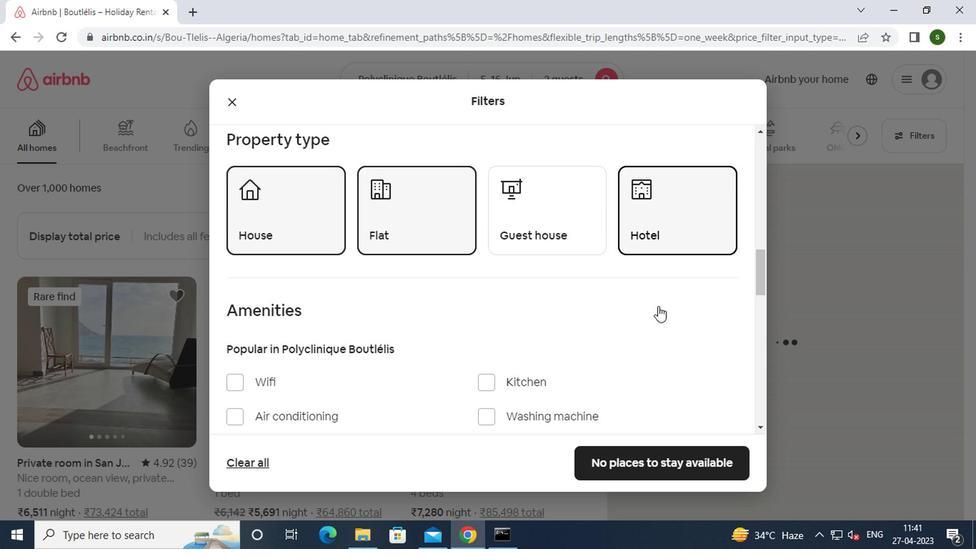 
Action: Mouse scrolled (650, 299) with delta (0, -1)
Screenshot: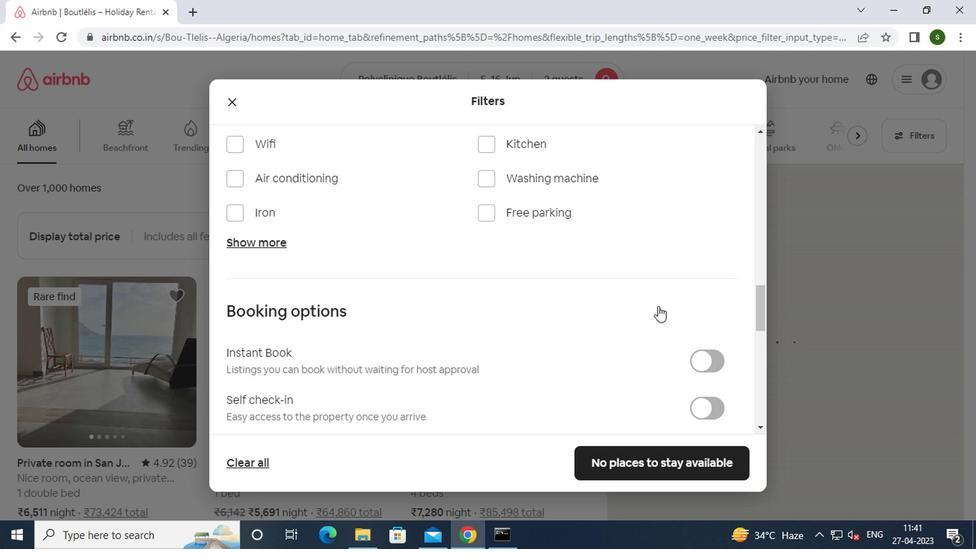 
Action: Mouse scrolled (650, 299) with delta (0, -1)
Screenshot: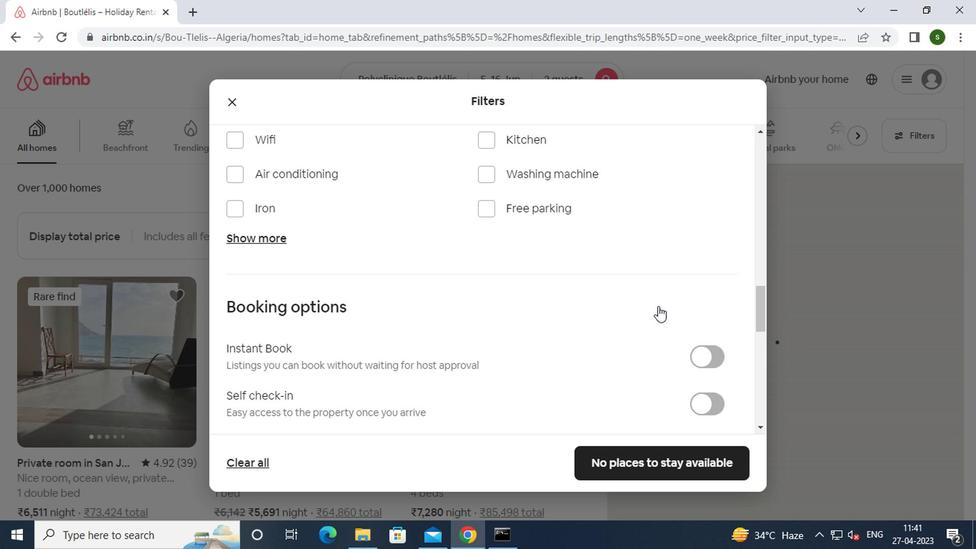 
Action: Mouse moved to (692, 258)
Screenshot: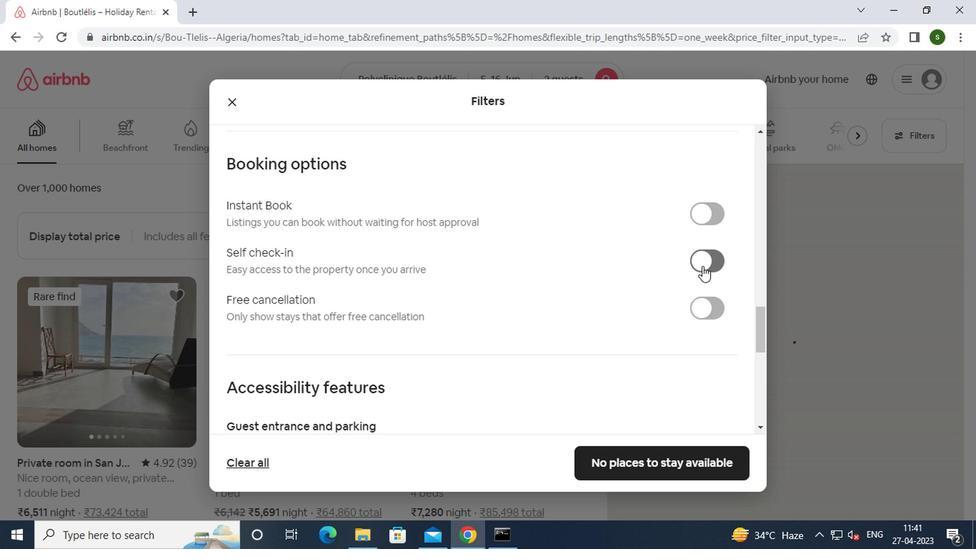 
Action: Mouse pressed left at (692, 258)
Screenshot: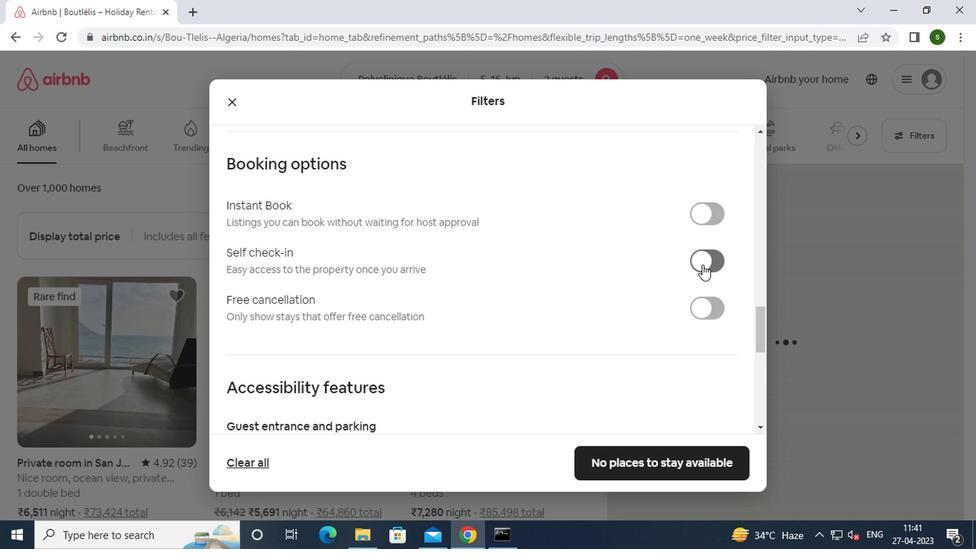 
Action: Mouse moved to (682, 443)
Screenshot: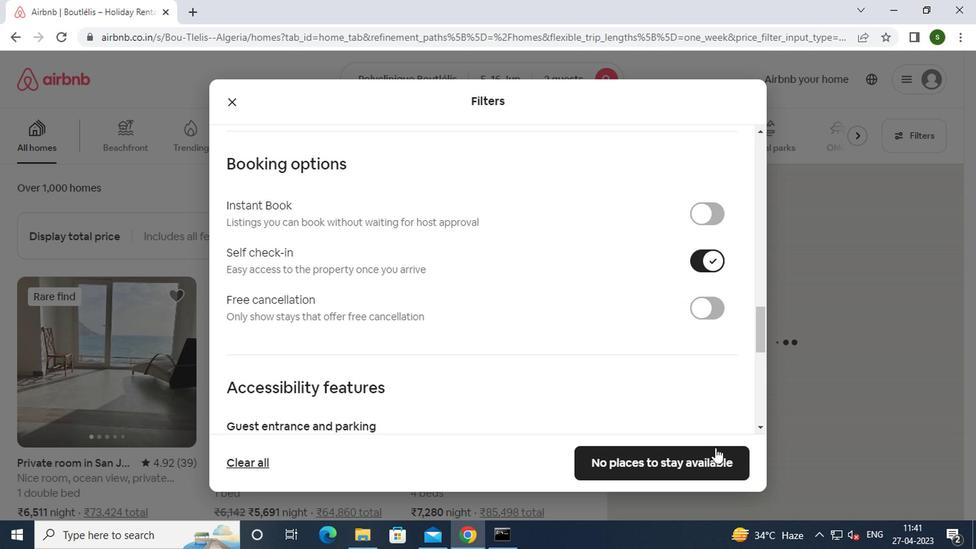 
Action: Mouse pressed left at (682, 443)
Screenshot: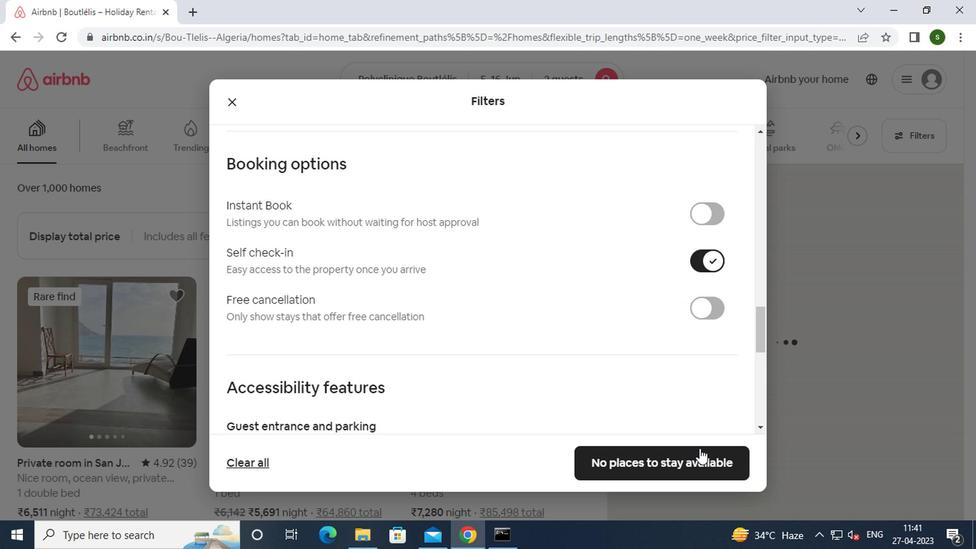 
